 Task: Find connections with filter location Jouy-le-Moutier with filter topic #Saaswith filter profile language English with filter current company Landor & Fitch with filter school Fresher jobs in Tamil Nadu with filter industry Credit Intermediation with filter service category Life Coaching with filter keywords title Director of Storytelling
Action: Mouse moved to (530, 86)
Screenshot: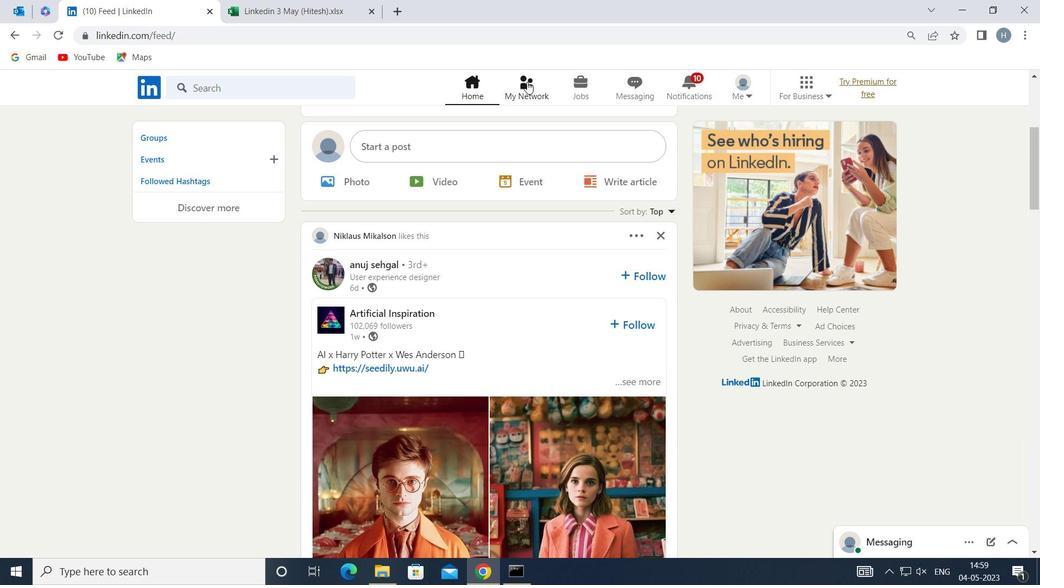 
Action: Mouse pressed left at (530, 86)
Screenshot: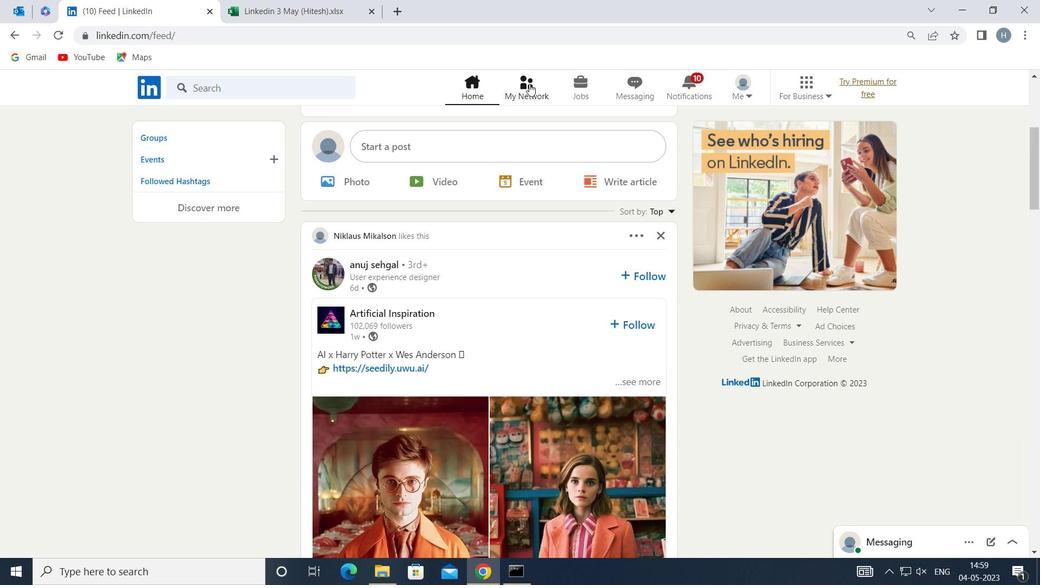 
Action: Mouse moved to (292, 164)
Screenshot: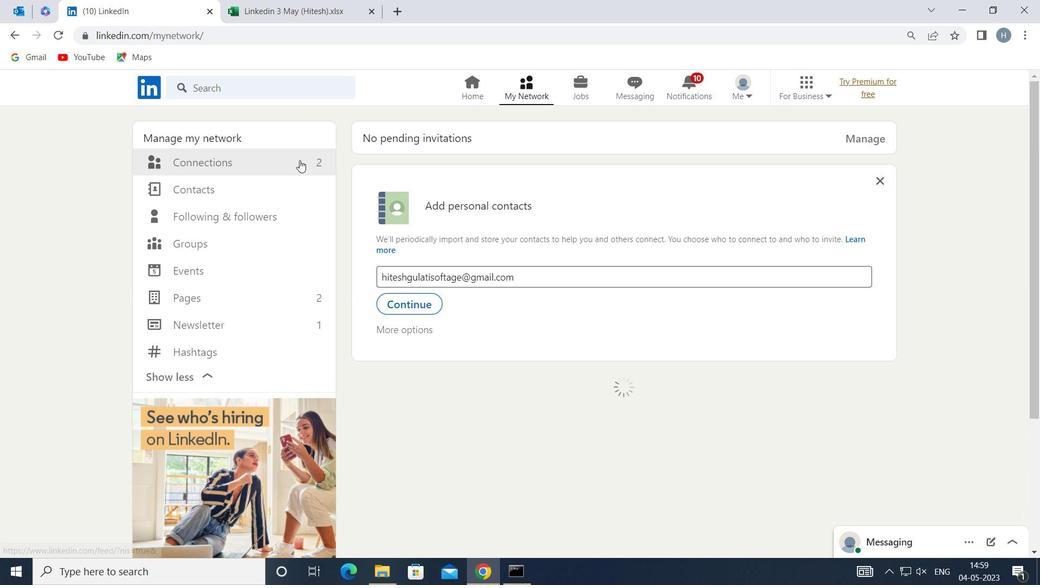
Action: Mouse pressed left at (292, 164)
Screenshot: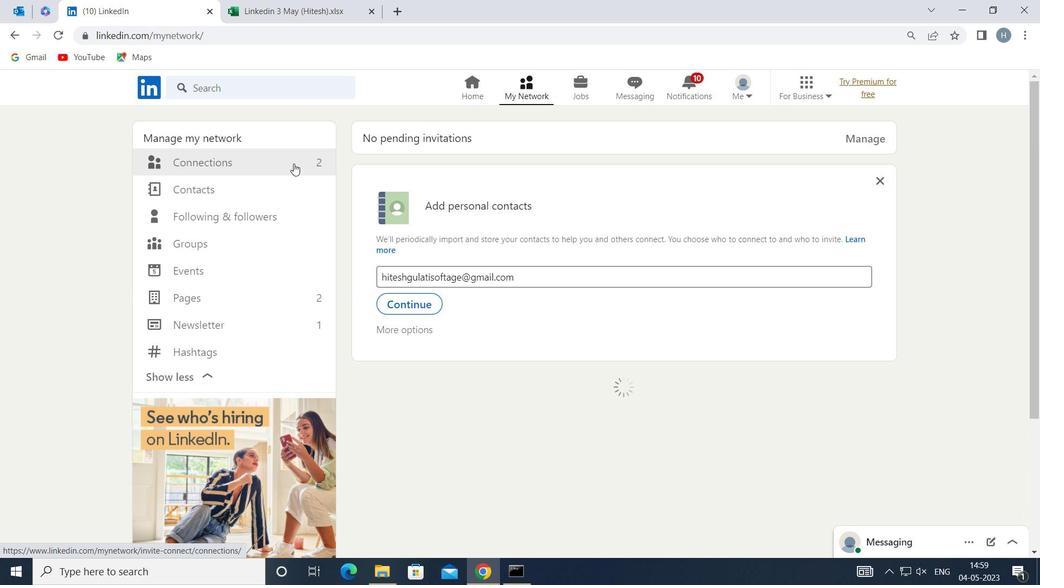 
Action: Mouse moved to (613, 158)
Screenshot: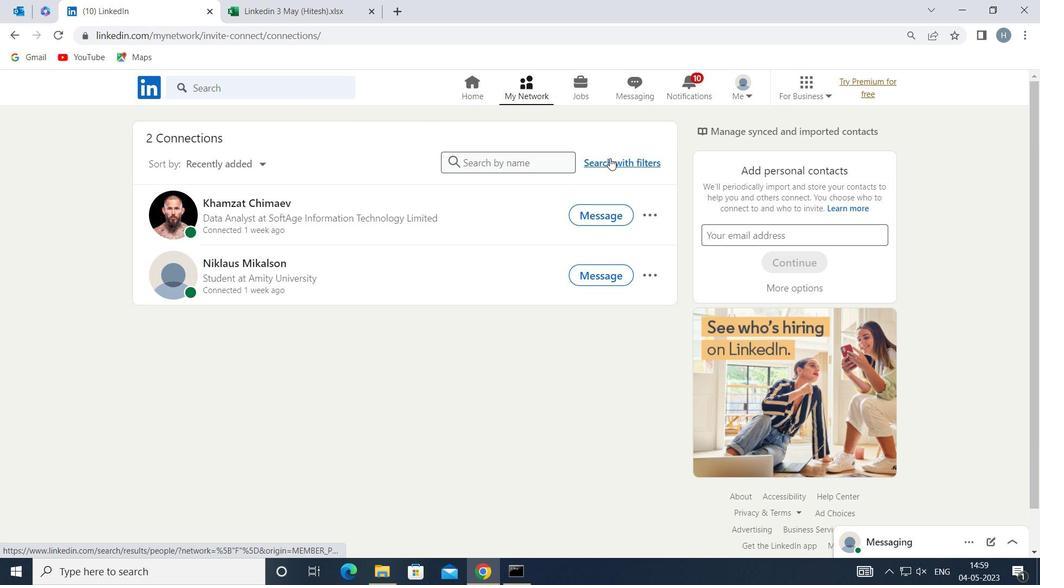 
Action: Mouse pressed left at (613, 158)
Screenshot: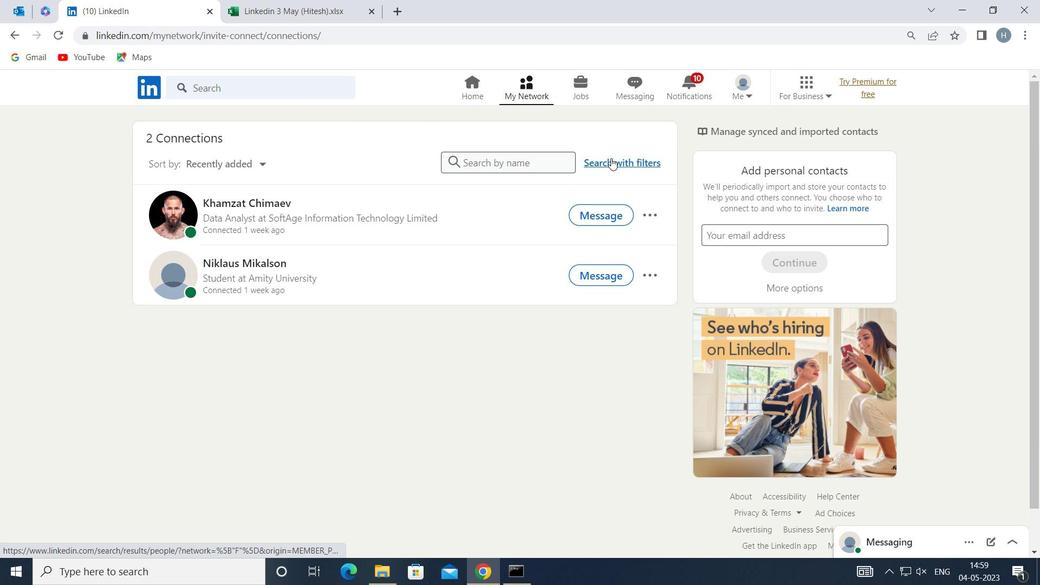
Action: Mouse moved to (556, 126)
Screenshot: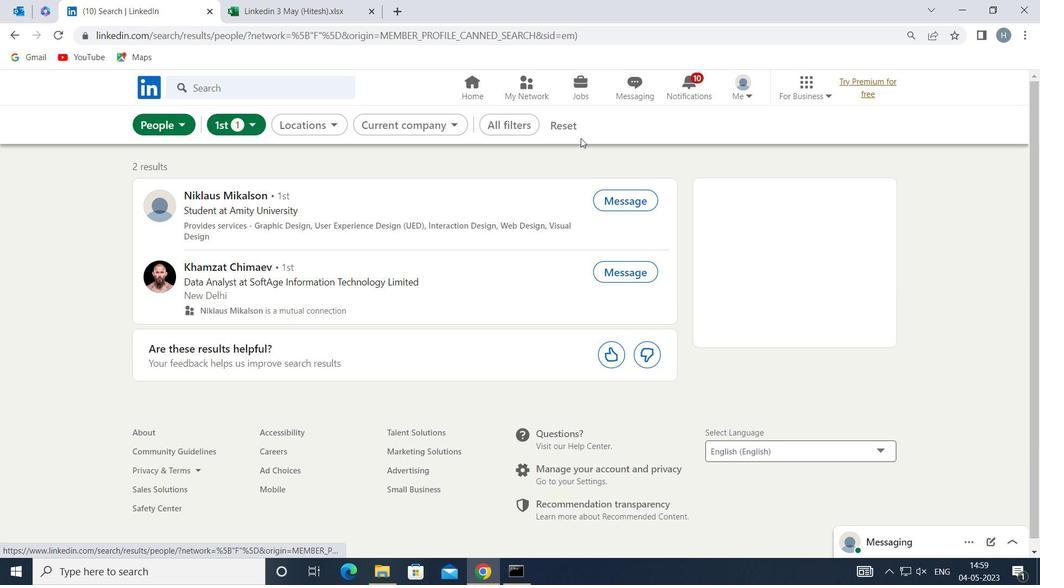 
Action: Mouse pressed left at (556, 126)
Screenshot: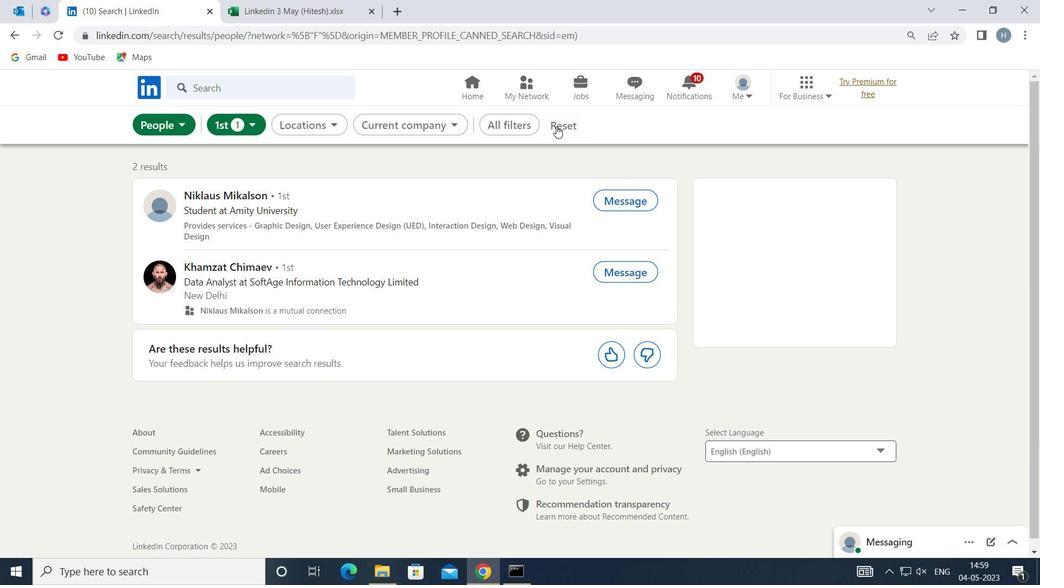 
Action: Mouse moved to (543, 125)
Screenshot: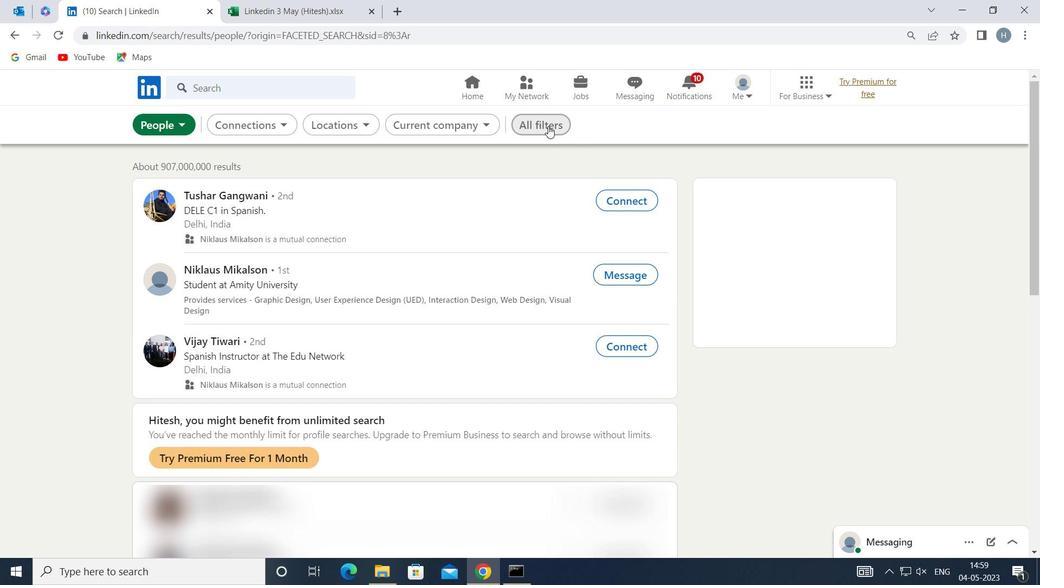 
Action: Mouse pressed left at (543, 125)
Screenshot: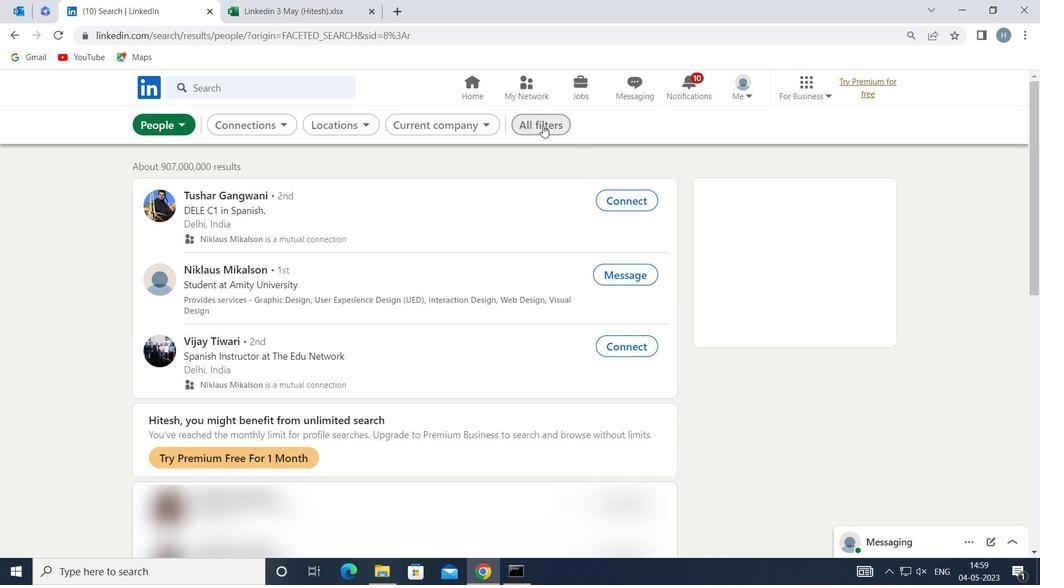 
Action: Mouse moved to (788, 354)
Screenshot: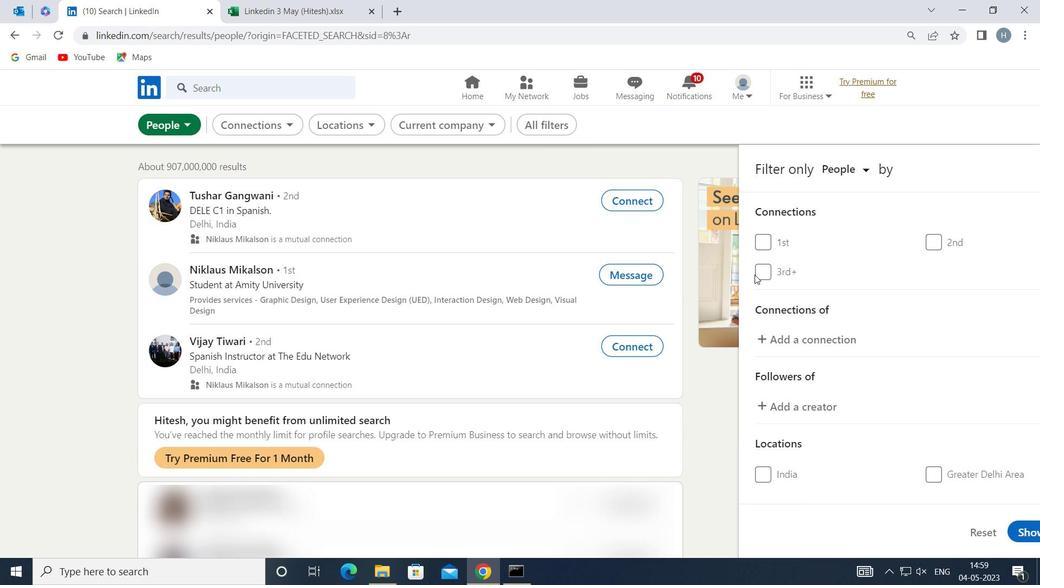 
Action: Mouse scrolled (788, 354) with delta (0, 0)
Screenshot: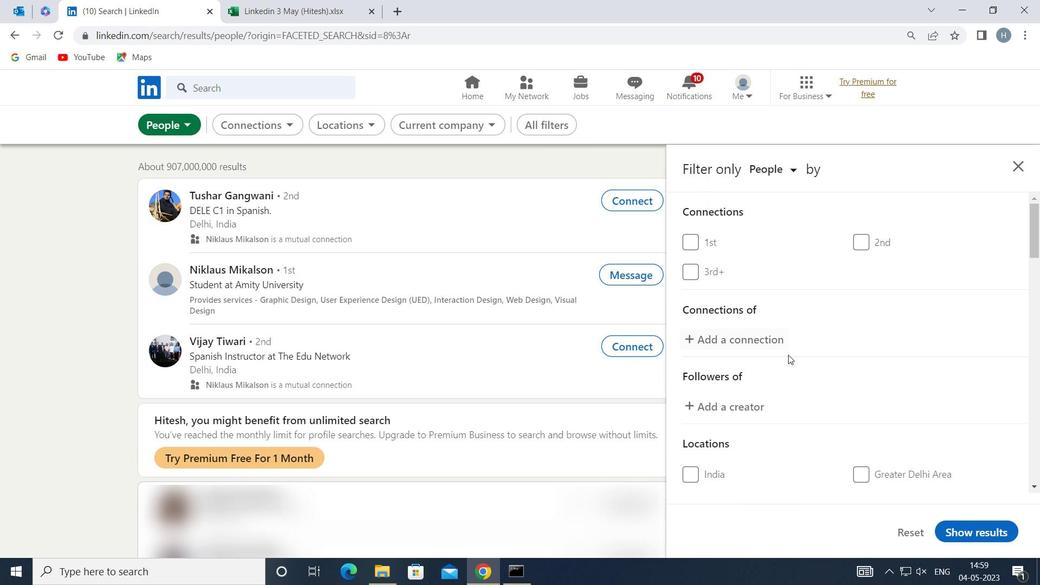 
Action: Mouse scrolled (788, 354) with delta (0, 0)
Screenshot: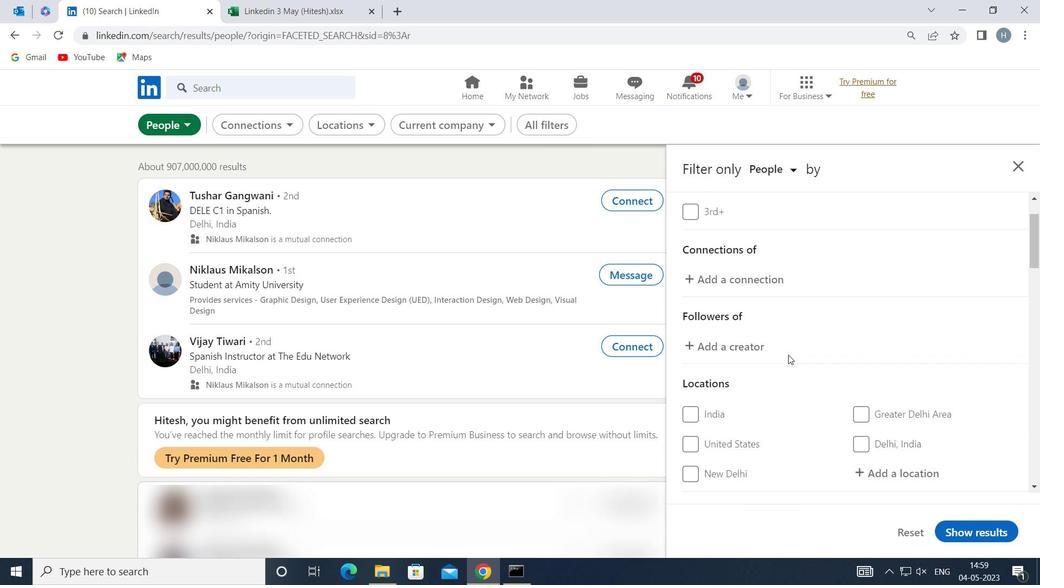 
Action: Mouse moved to (886, 396)
Screenshot: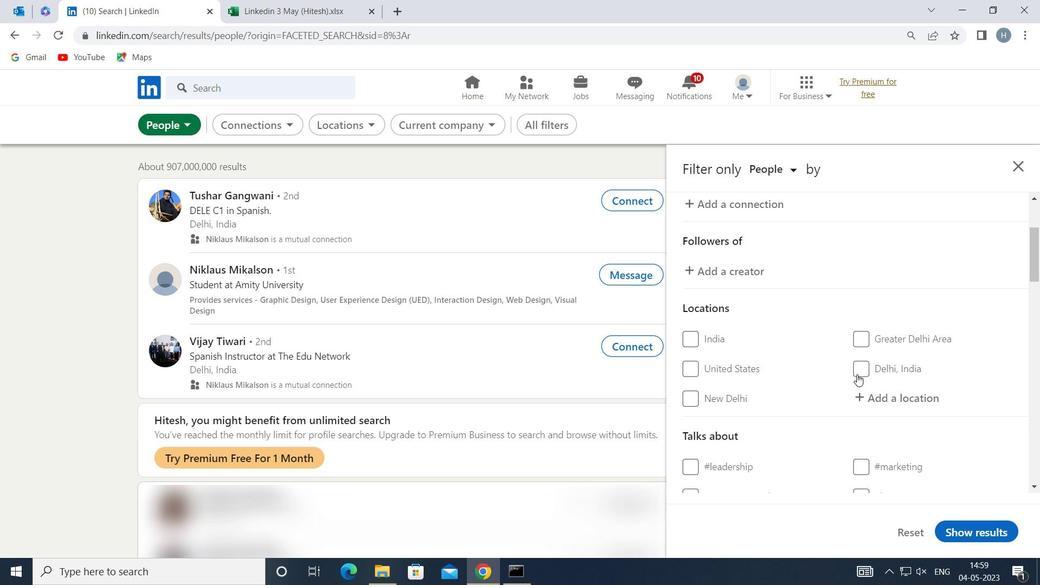 
Action: Mouse pressed left at (886, 396)
Screenshot: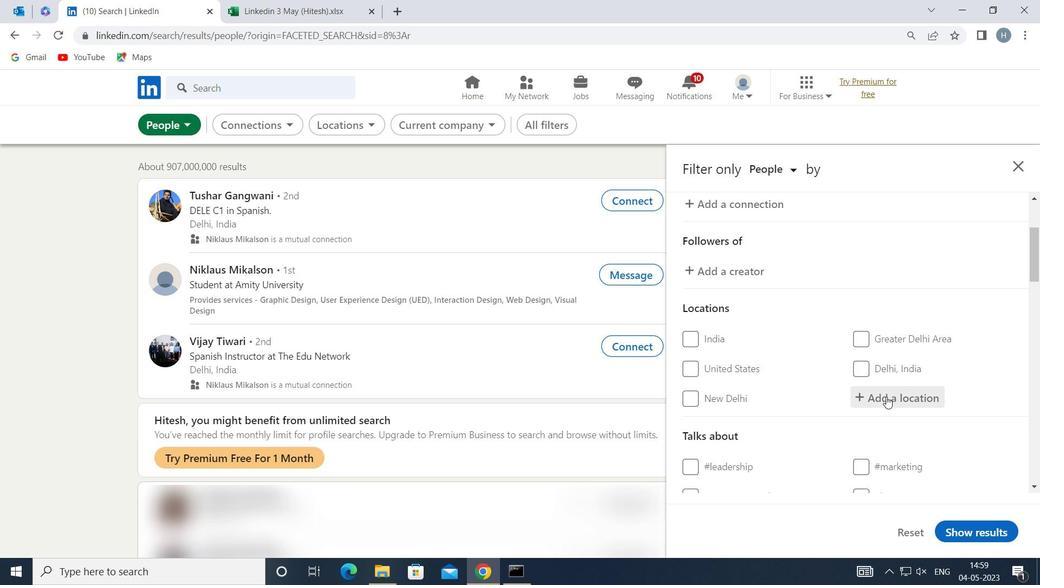 
Action: Key pressed <Key.shift>K<Key.backspace>JOUY<Key.space>LE
Screenshot: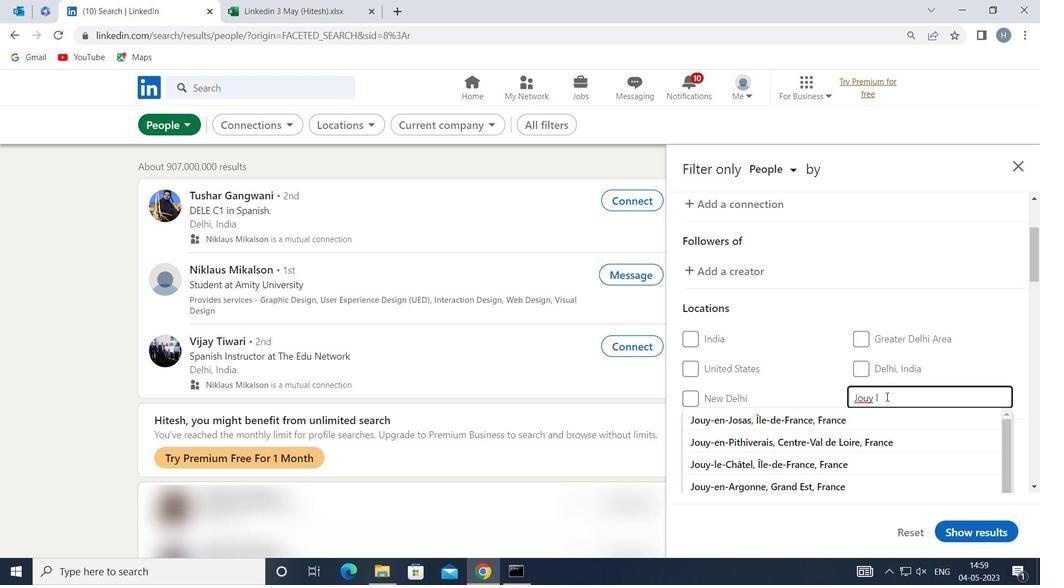 
Action: Mouse moved to (827, 436)
Screenshot: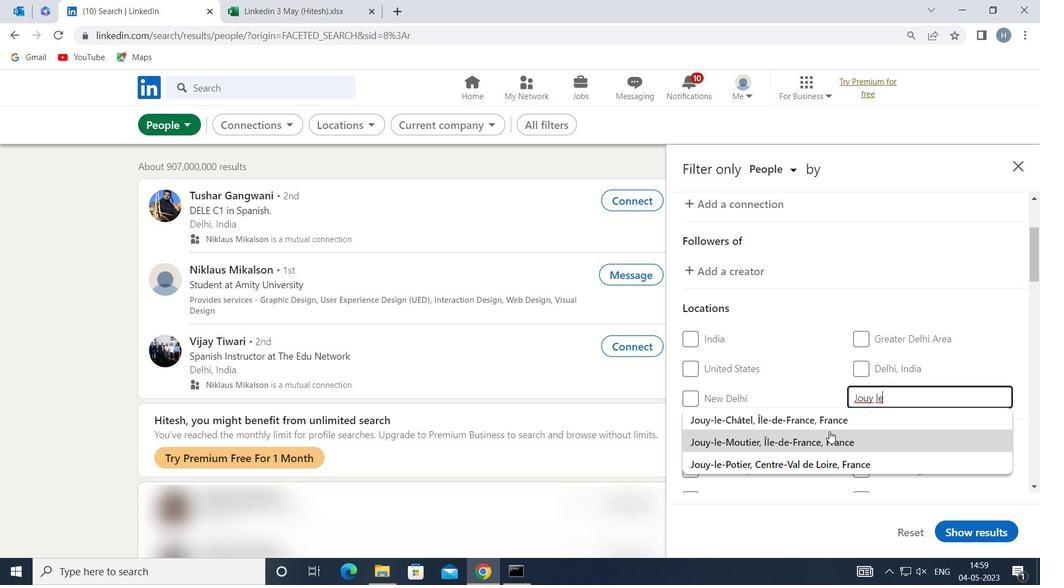 
Action: Mouse pressed left at (827, 436)
Screenshot: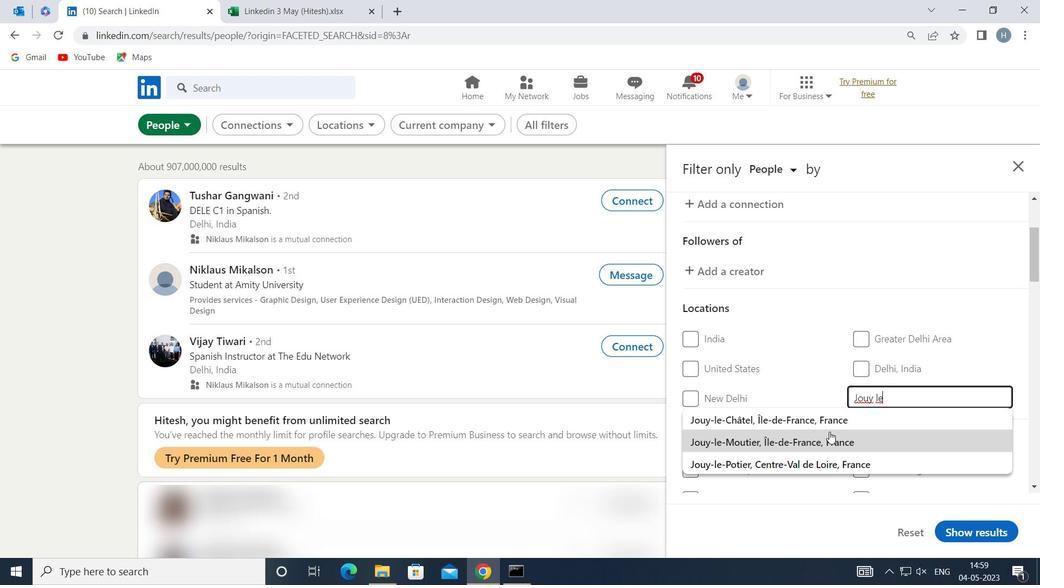
Action: Mouse moved to (824, 403)
Screenshot: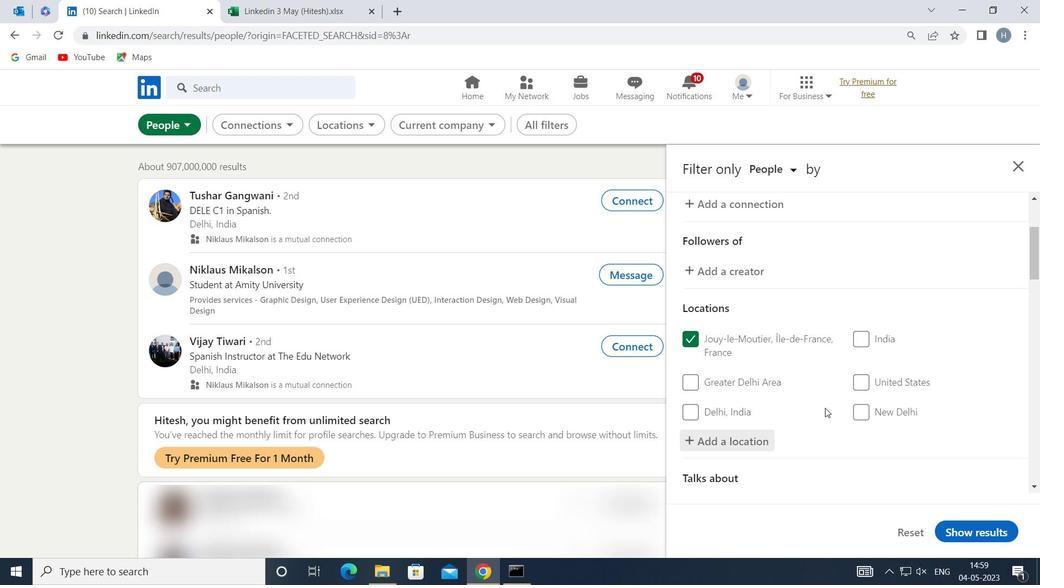 
Action: Mouse scrolled (824, 402) with delta (0, 0)
Screenshot: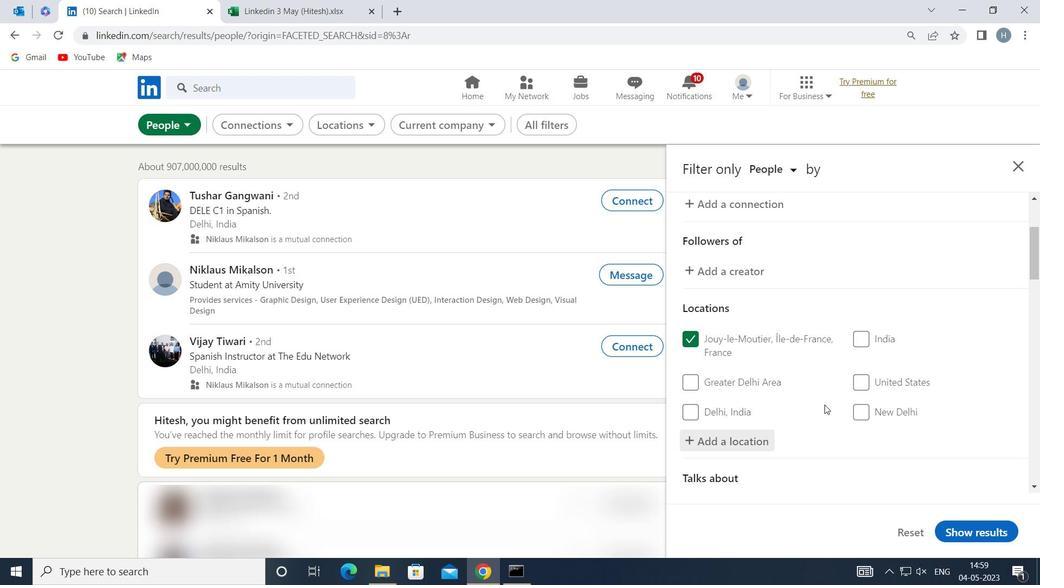 
Action: Mouse moved to (824, 401)
Screenshot: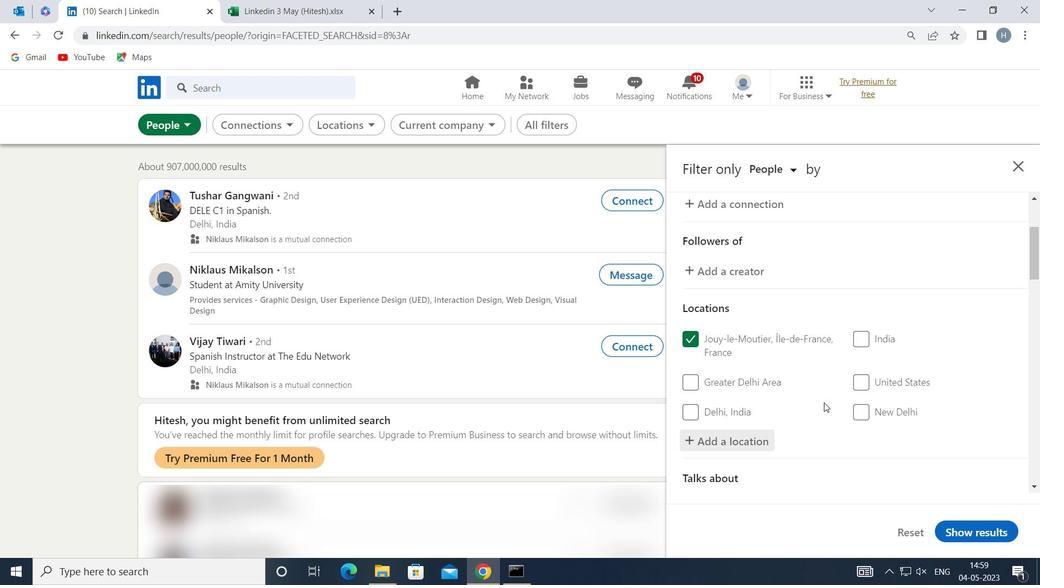 
Action: Mouse scrolled (824, 401) with delta (0, 0)
Screenshot: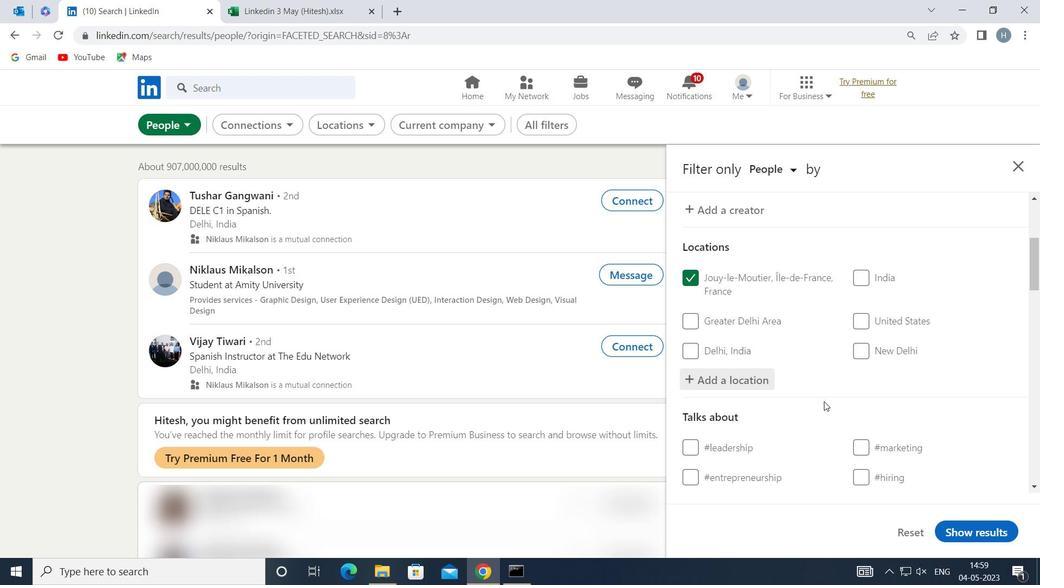 
Action: Mouse moved to (910, 428)
Screenshot: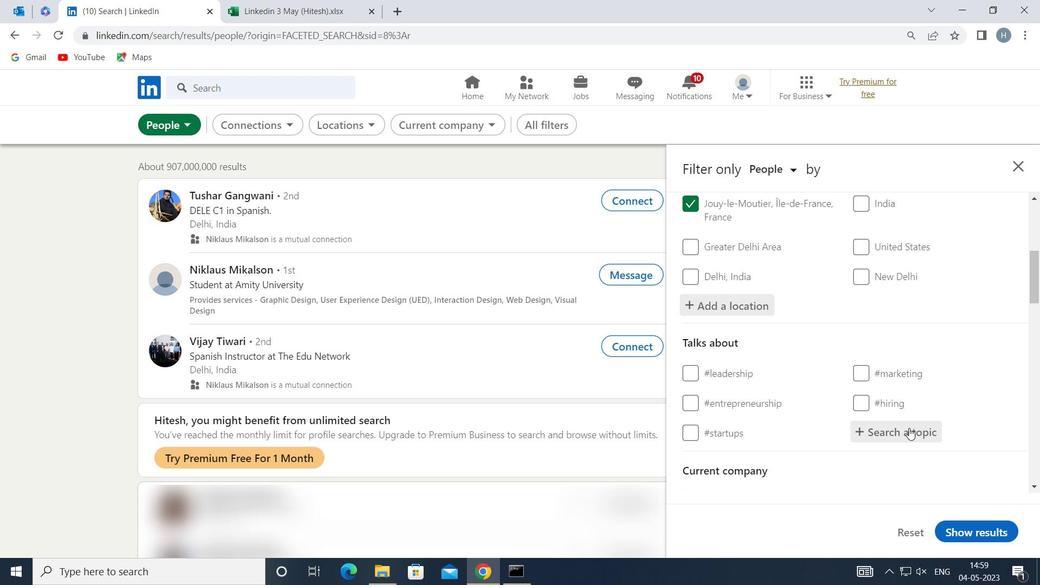 
Action: Mouse pressed left at (910, 428)
Screenshot: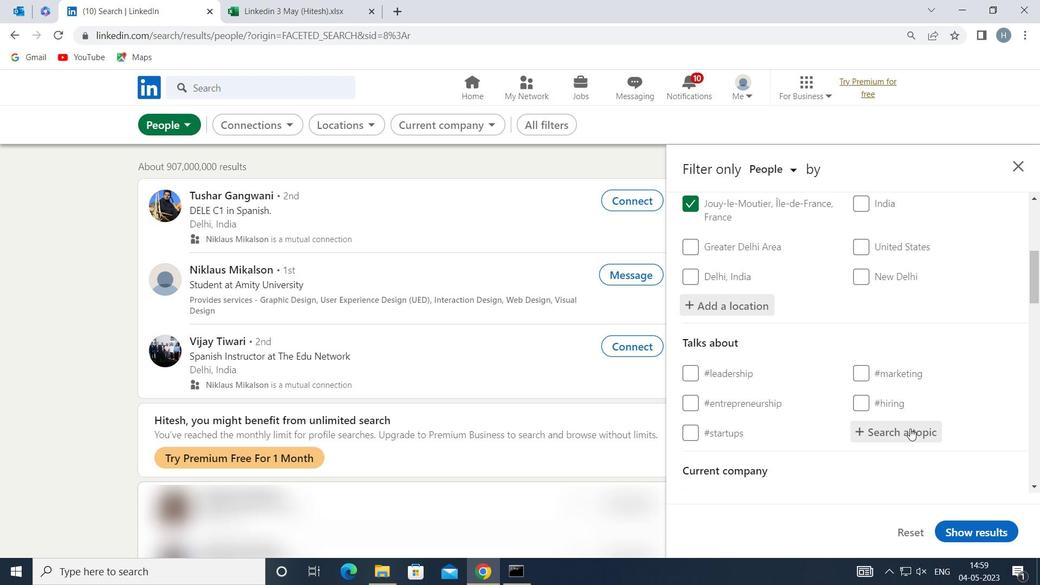 
Action: Key pressed <Key.shift>SAAS
Screenshot: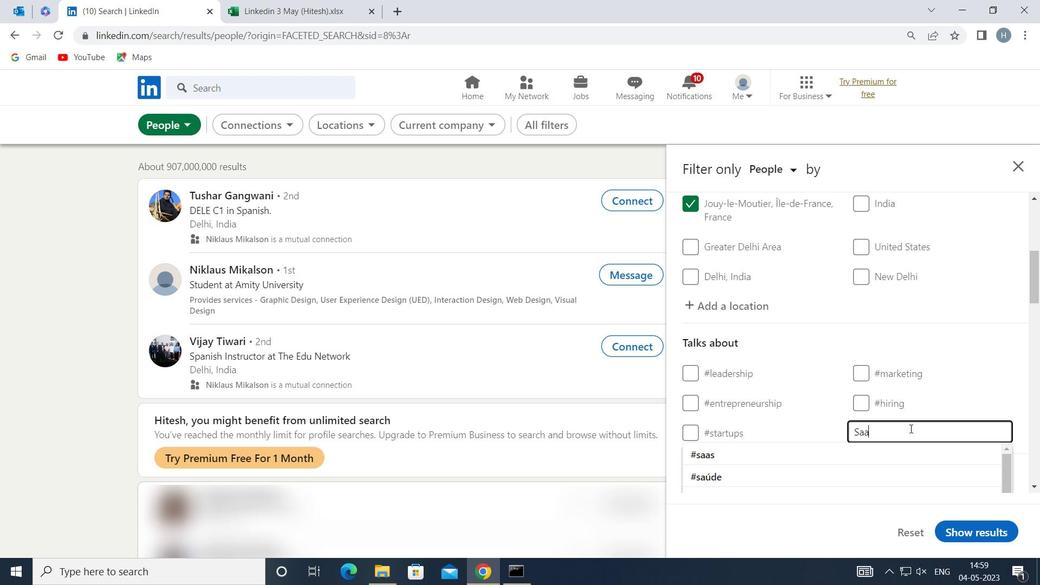 
Action: Mouse moved to (849, 449)
Screenshot: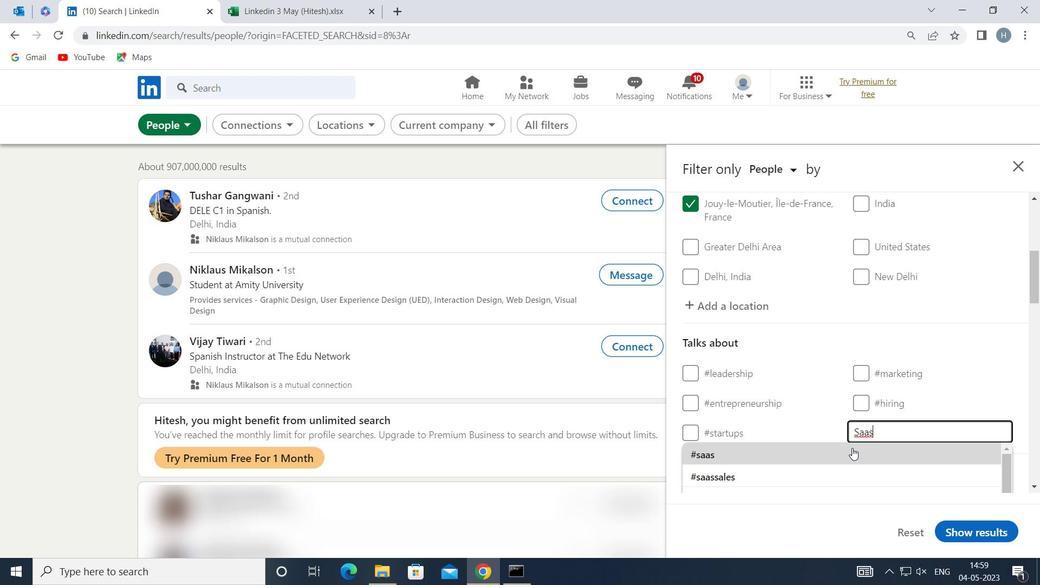 
Action: Mouse pressed left at (849, 449)
Screenshot: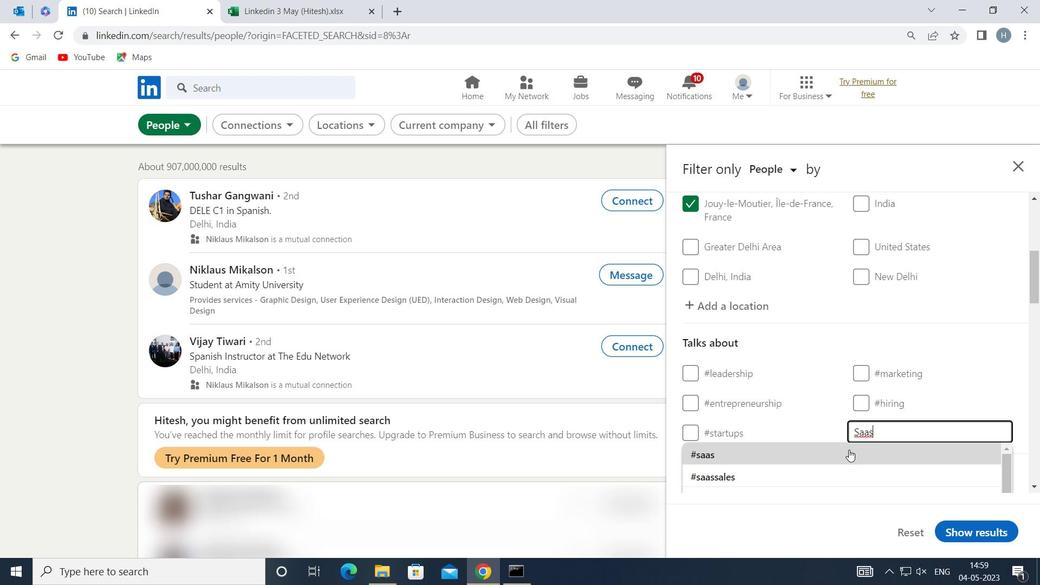 
Action: Mouse moved to (838, 414)
Screenshot: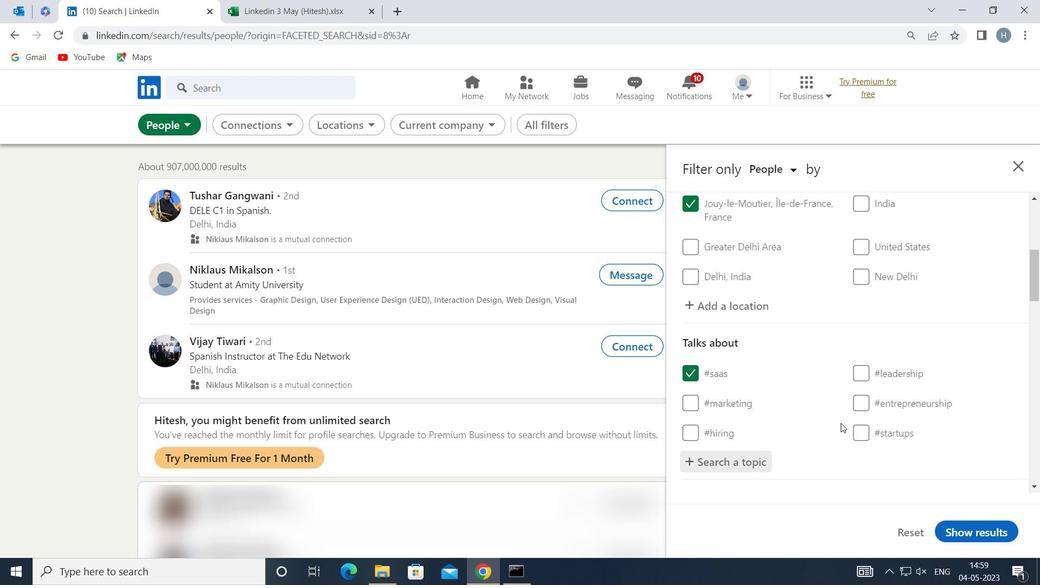 
Action: Mouse scrolled (838, 414) with delta (0, 0)
Screenshot: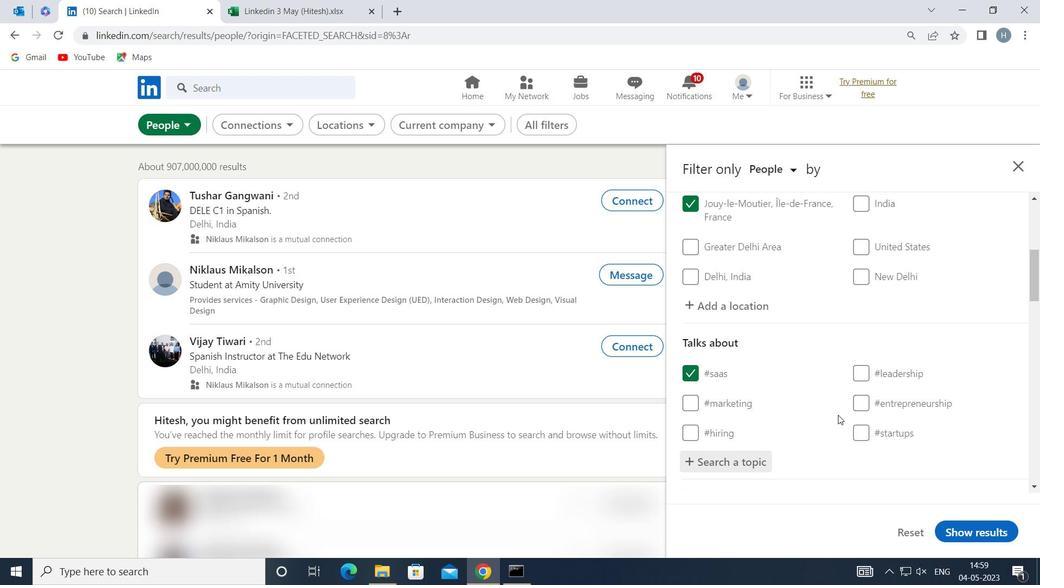 
Action: Mouse scrolled (838, 414) with delta (0, 0)
Screenshot: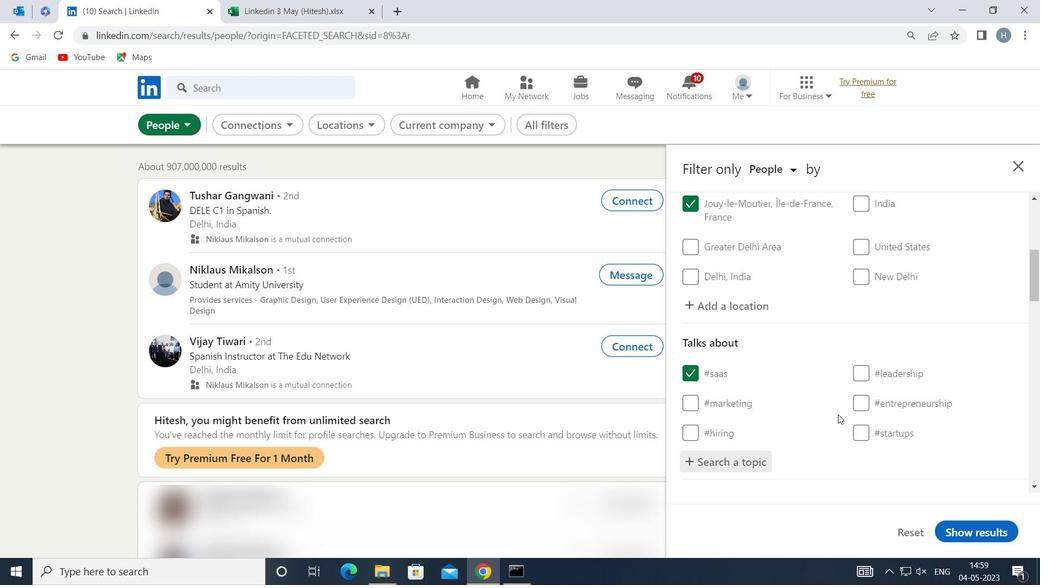 
Action: Mouse moved to (836, 410)
Screenshot: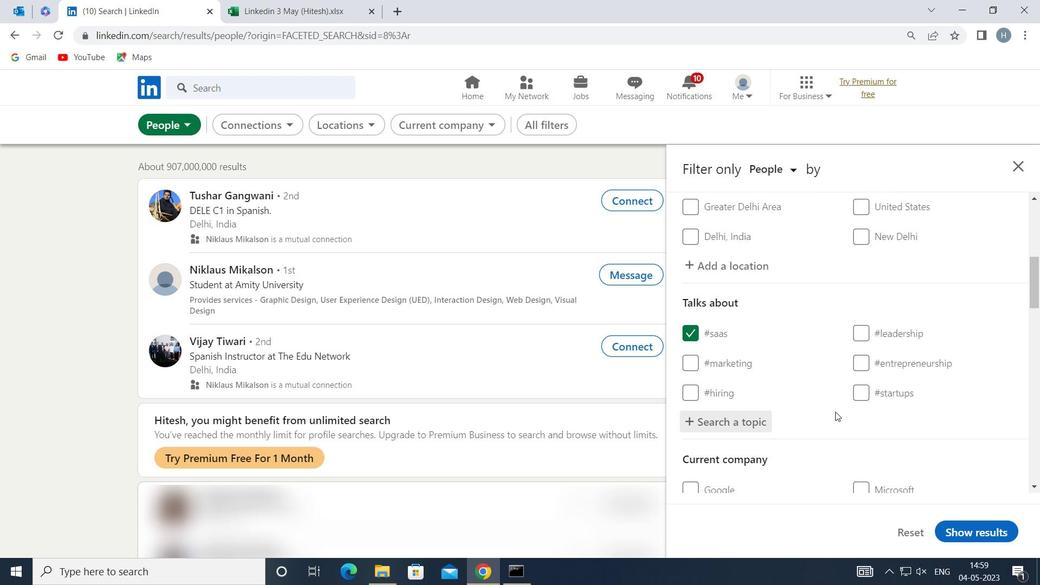 
Action: Mouse scrolled (836, 410) with delta (0, 0)
Screenshot: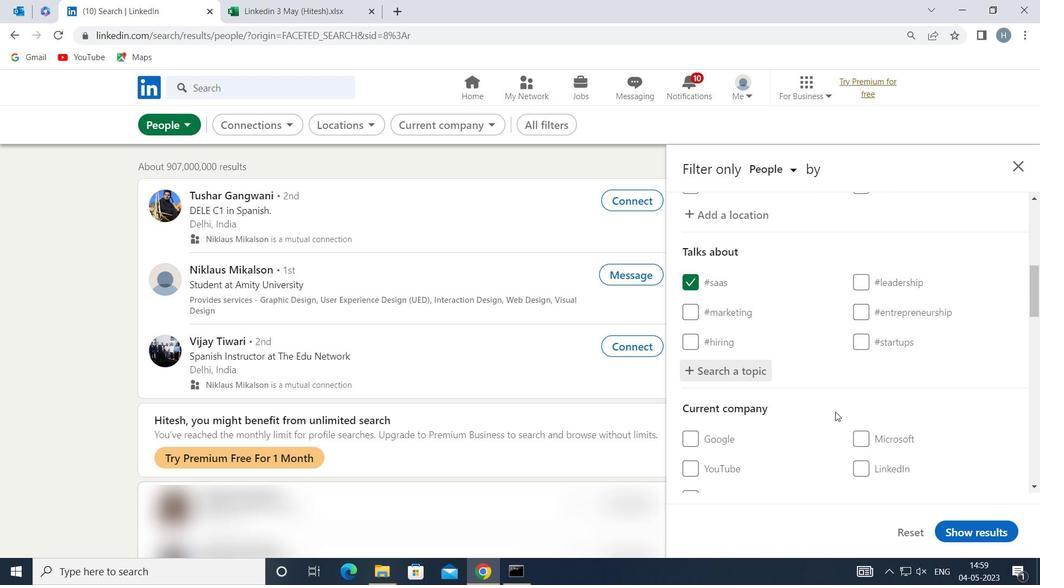
Action: Mouse scrolled (836, 410) with delta (0, 0)
Screenshot: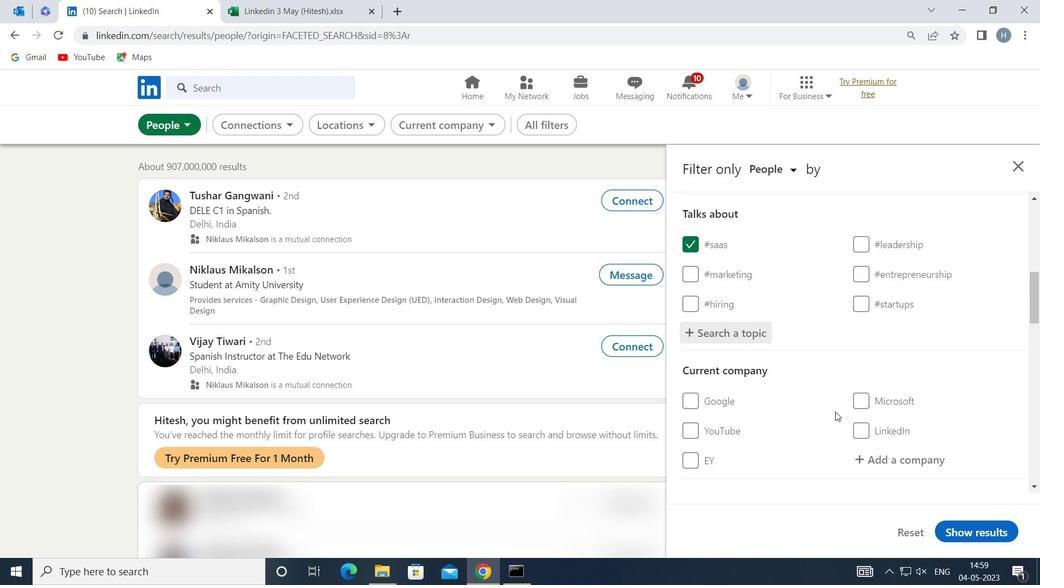 
Action: Mouse moved to (835, 409)
Screenshot: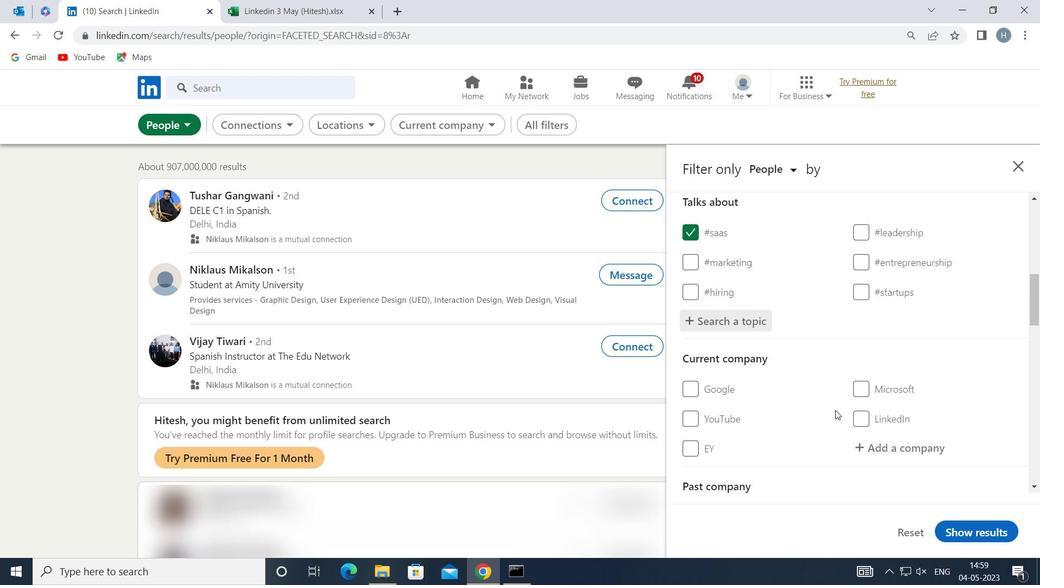 
Action: Mouse scrolled (835, 409) with delta (0, 0)
Screenshot: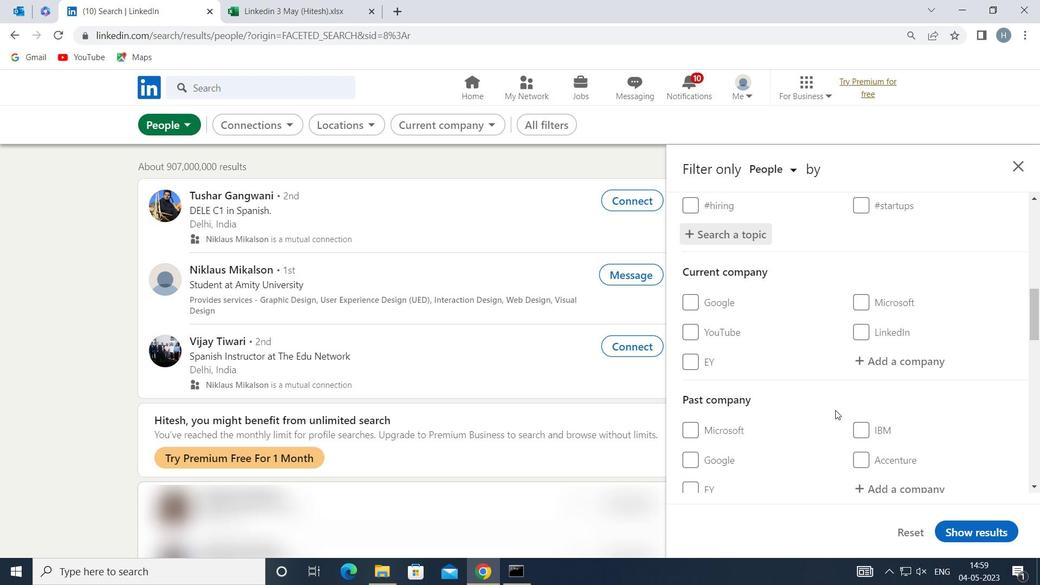 
Action: Mouse scrolled (835, 409) with delta (0, 0)
Screenshot: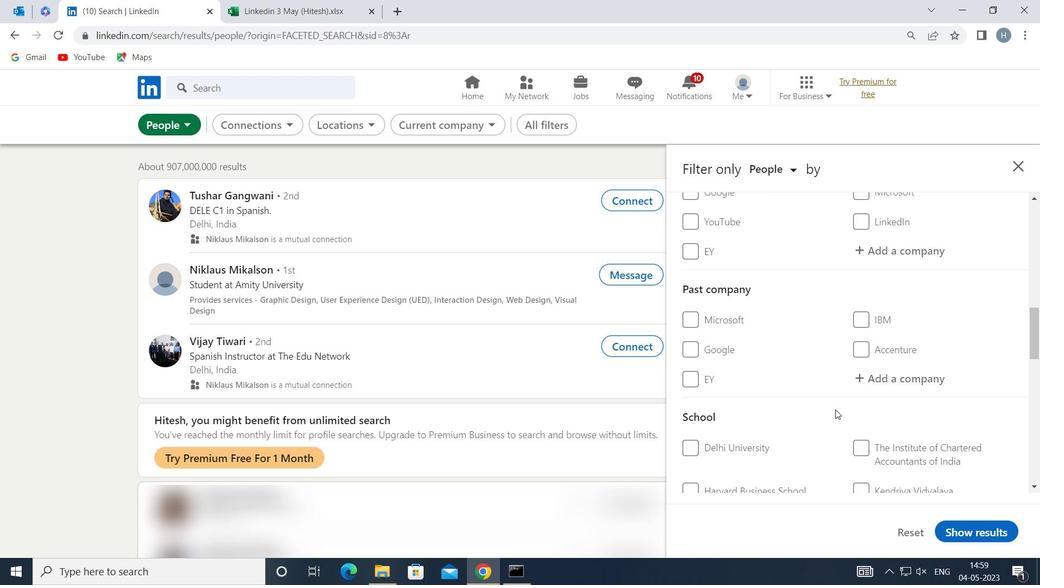 
Action: Mouse scrolled (835, 409) with delta (0, 0)
Screenshot: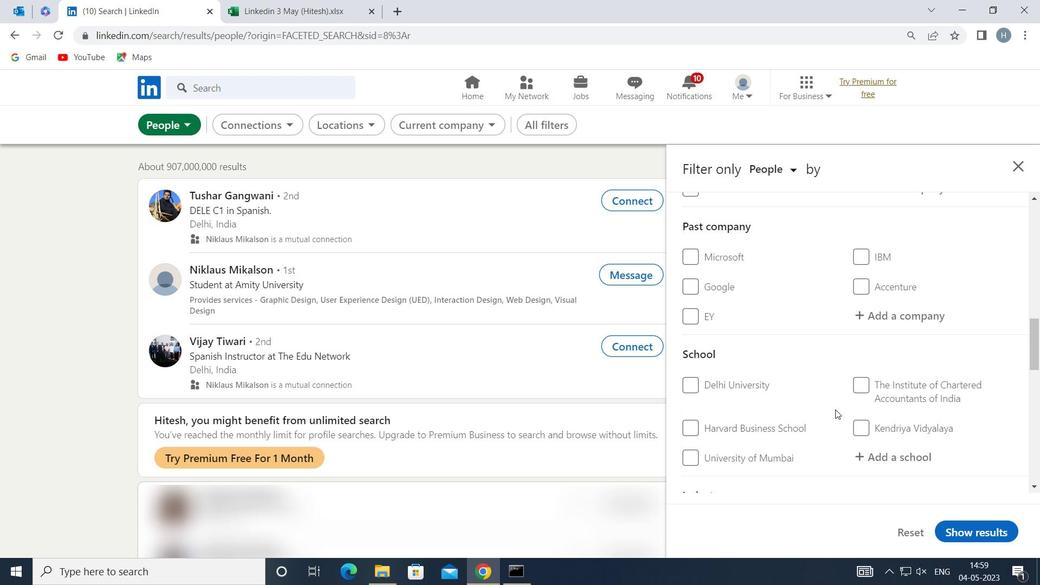 
Action: Mouse scrolled (835, 409) with delta (0, 0)
Screenshot: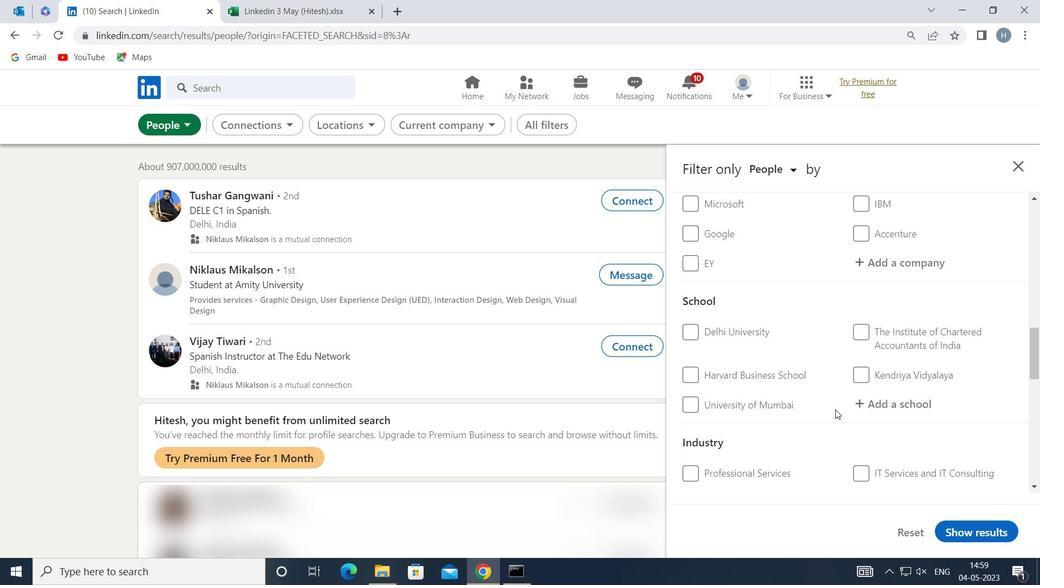 
Action: Mouse moved to (780, 419)
Screenshot: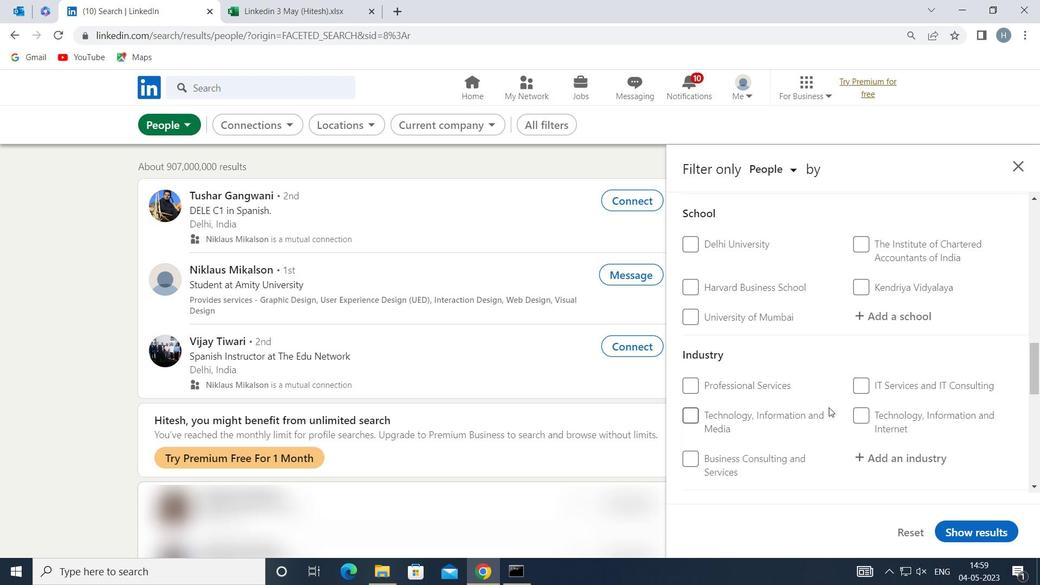 
Action: Mouse scrolled (780, 418) with delta (0, 0)
Screenshot: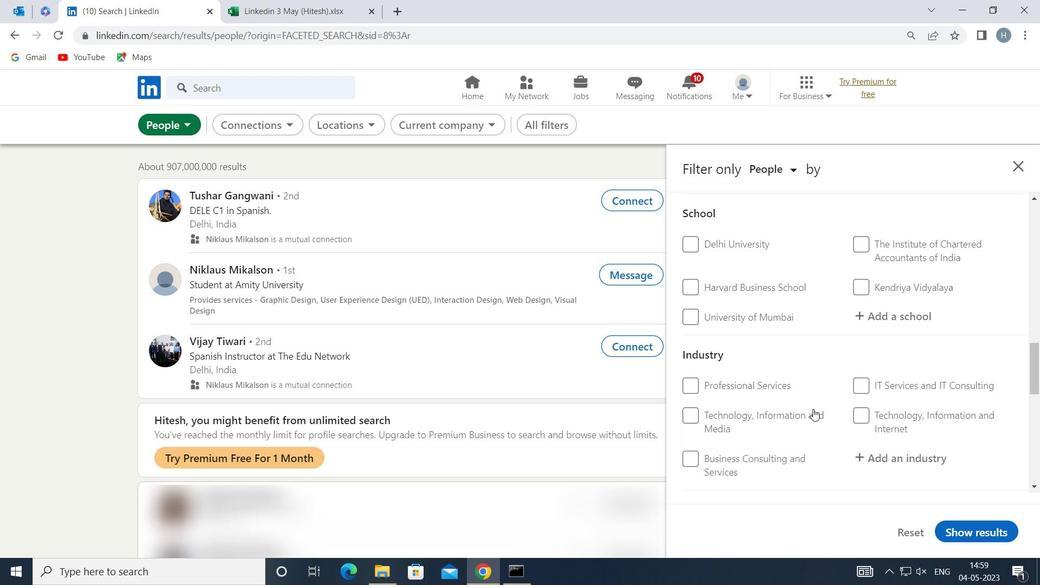 
Action: Mouse moved to (717, 479)
Screenshot: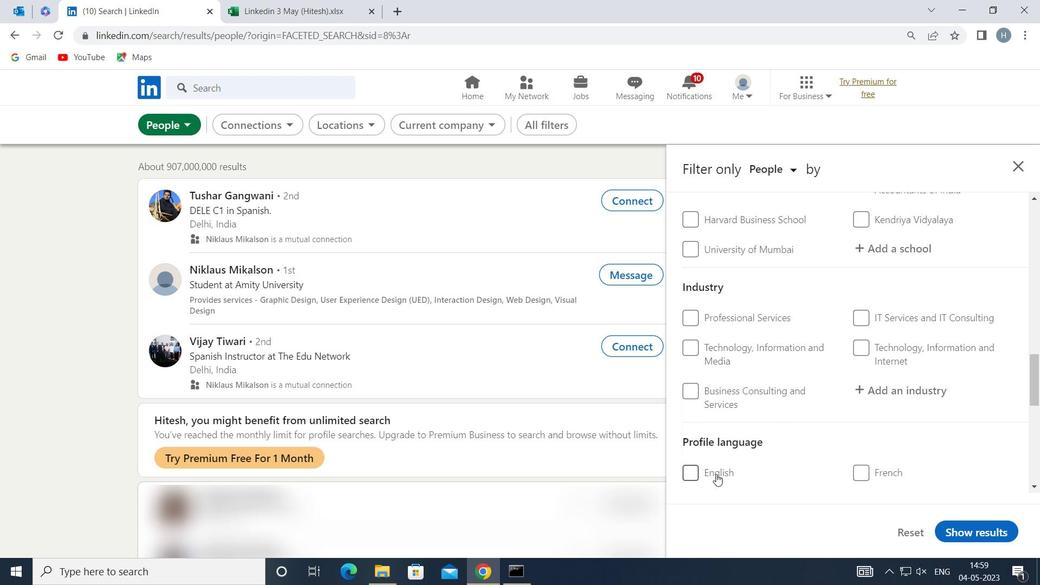 
Action: Mouse pressed left at (717, 479)
Screenshot: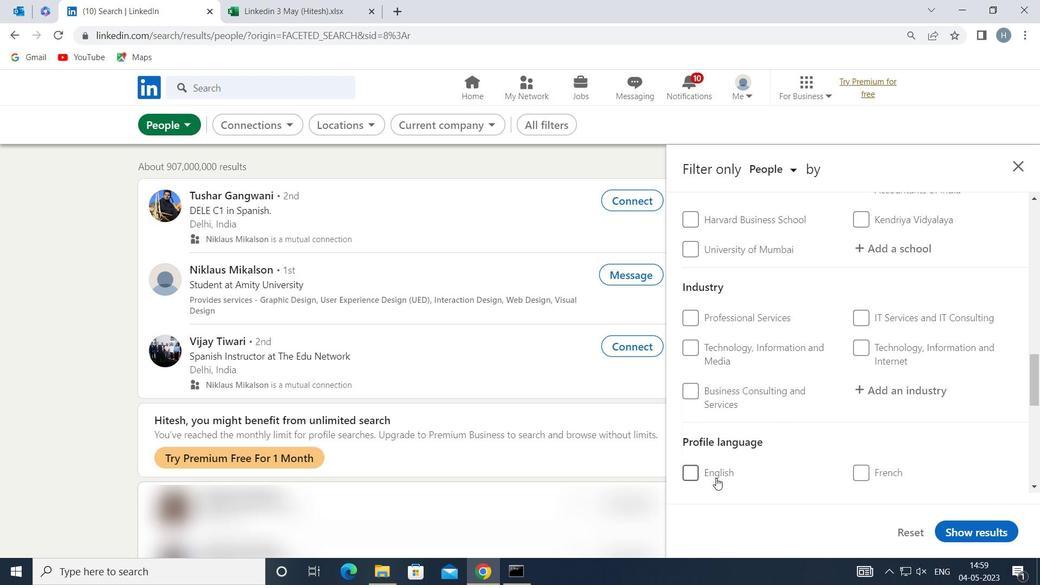 
Action: Mouse moved to (691, 472)
Screenshot: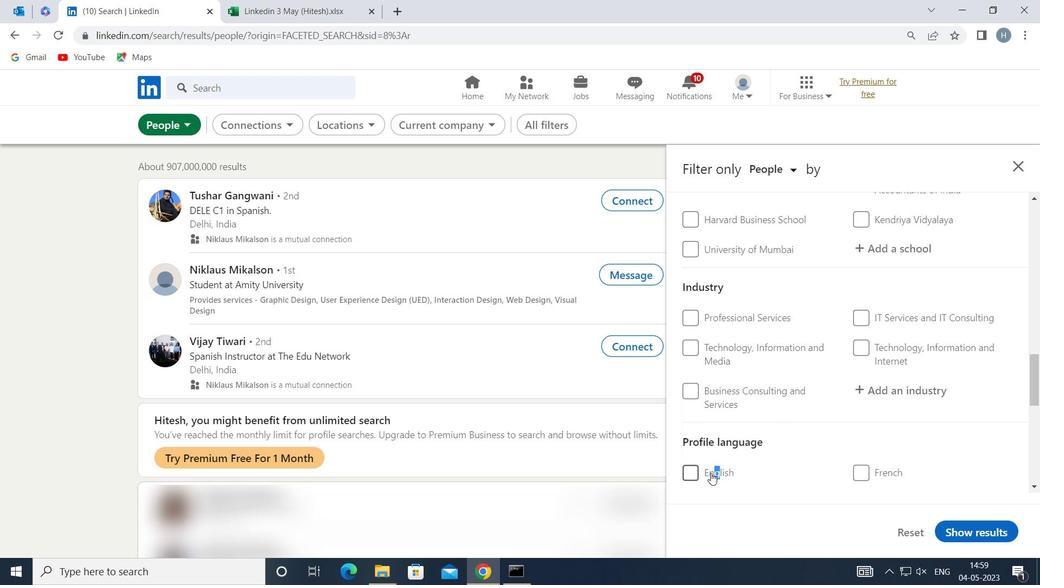 
Action: Mouse pressed left at (691, 472)
Screenshot: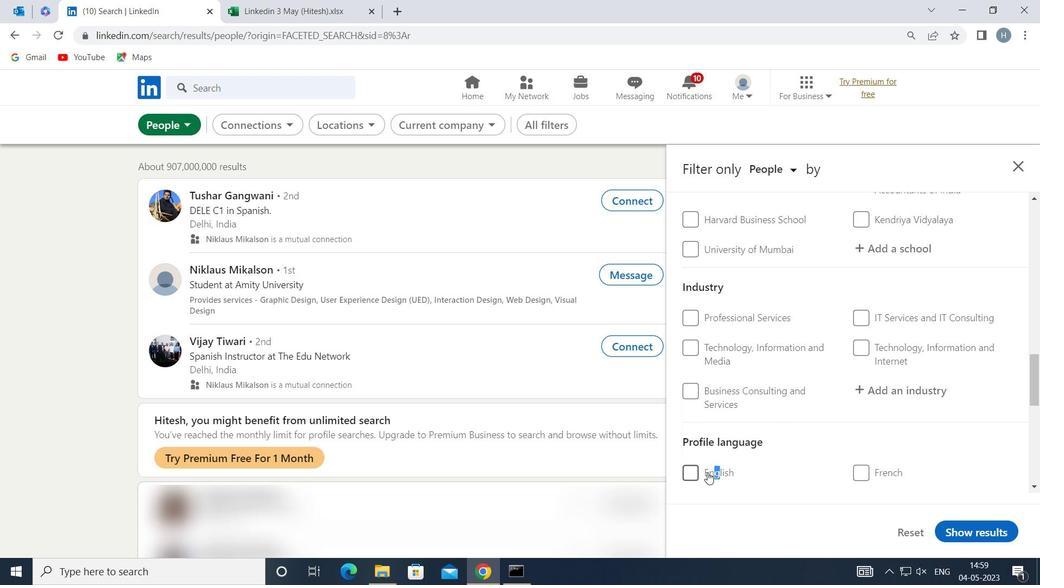 
Action: Mouse moved to (826, 457)
Screenshot: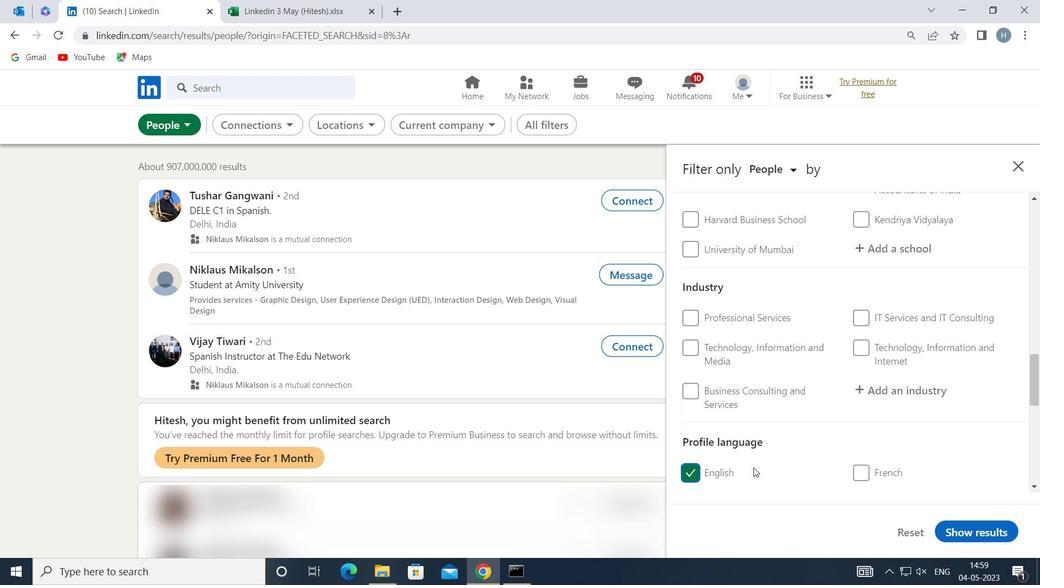 
Action: Mouse scrolled (826, 457) with delta (0, 0)
Screenshot: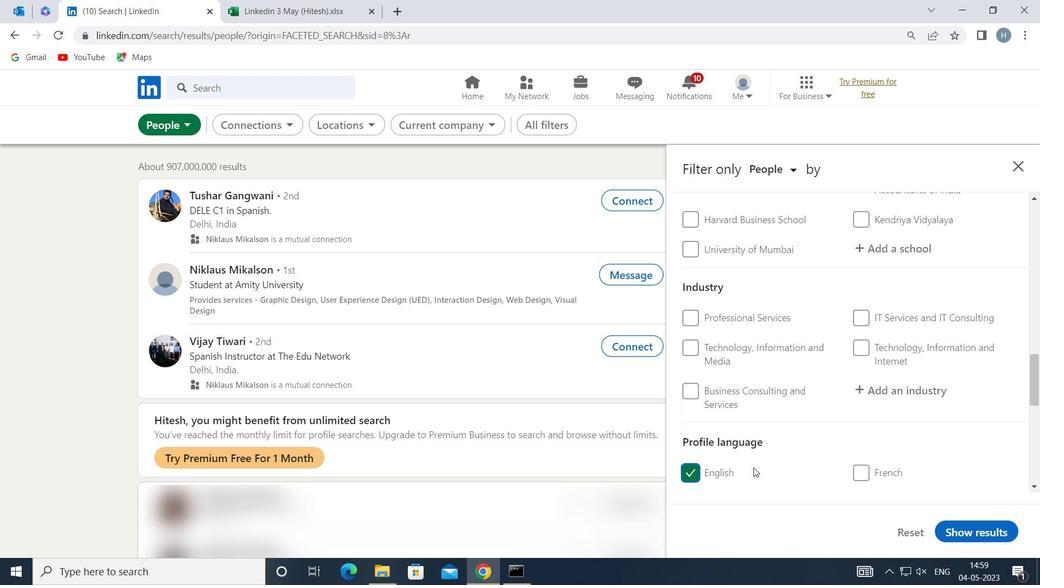 
Action: Mouse moved to (827, 453)
Screenshot: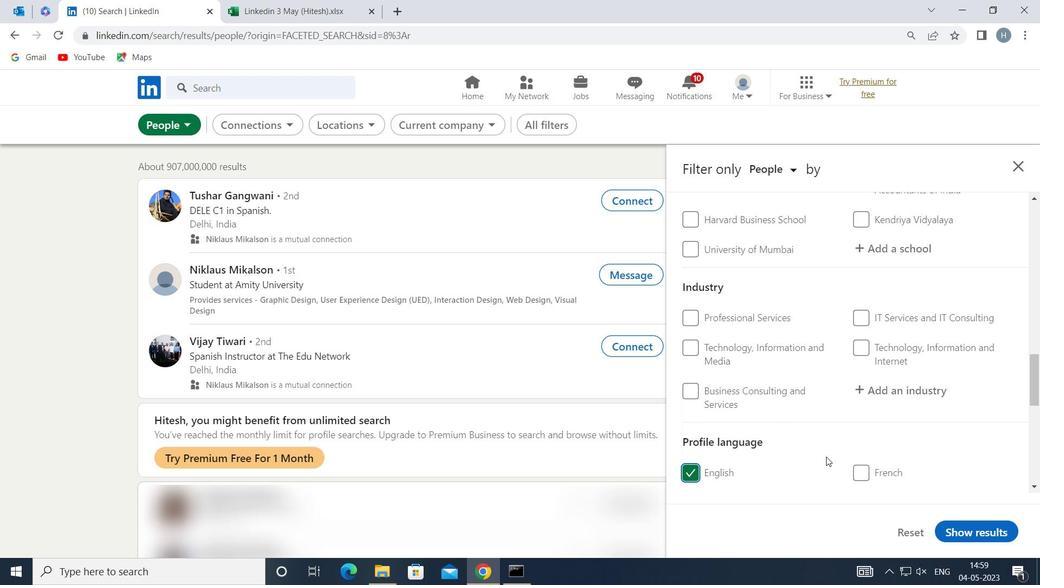 
Action: Mouse scrolled (827, 453) with delta (0, 0)
Screenshot: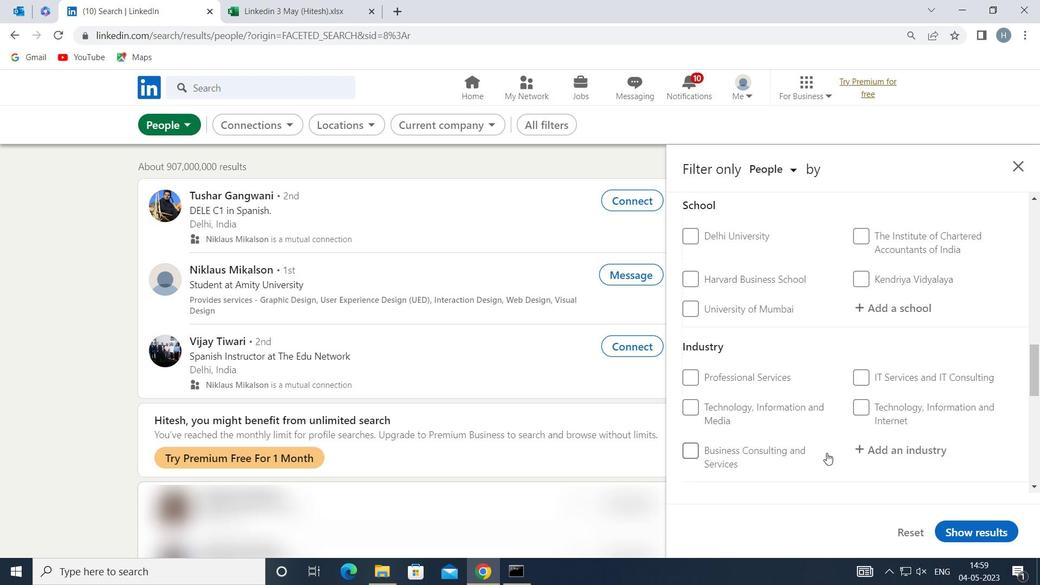 
Action: Mouse scrolled (827, 453) with delta (0, 0)
Screenshot: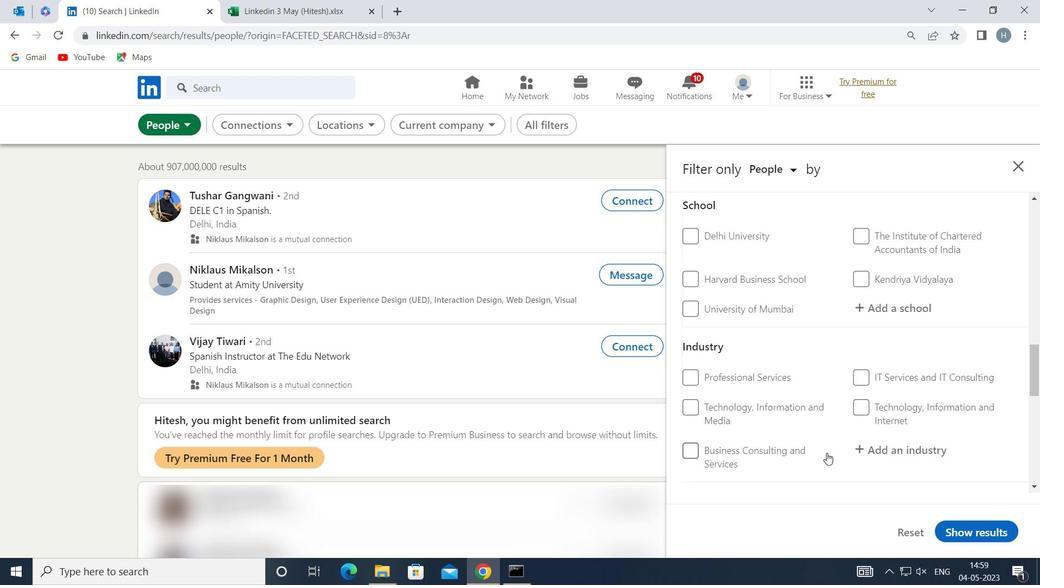 
Action: Mouse scrolled (827, 453) with delta (0, 0)
Screenshot: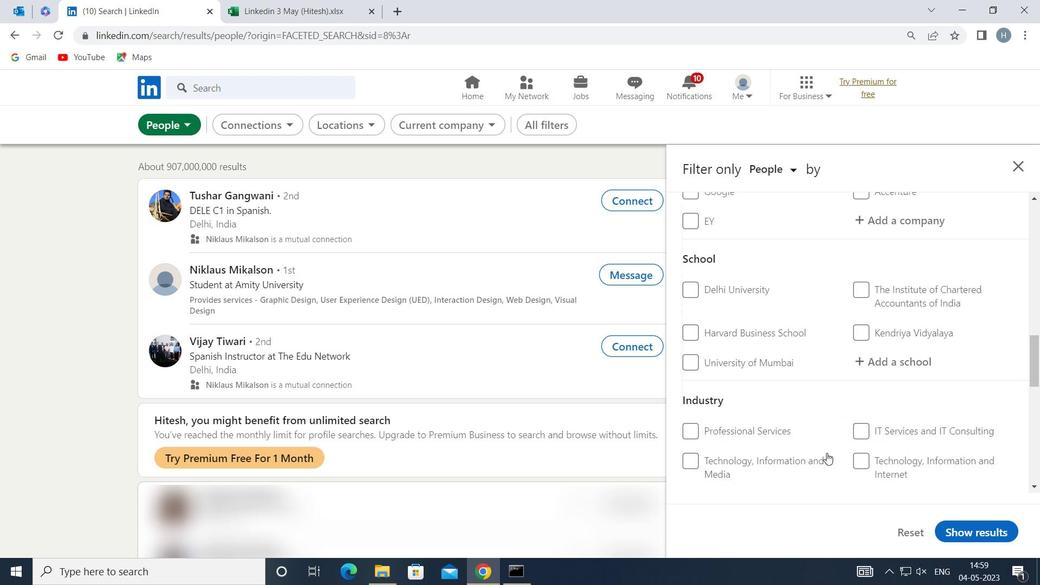 
Action: Mouse scrolled (827, 453) with delta (0, 0)
Screenshot: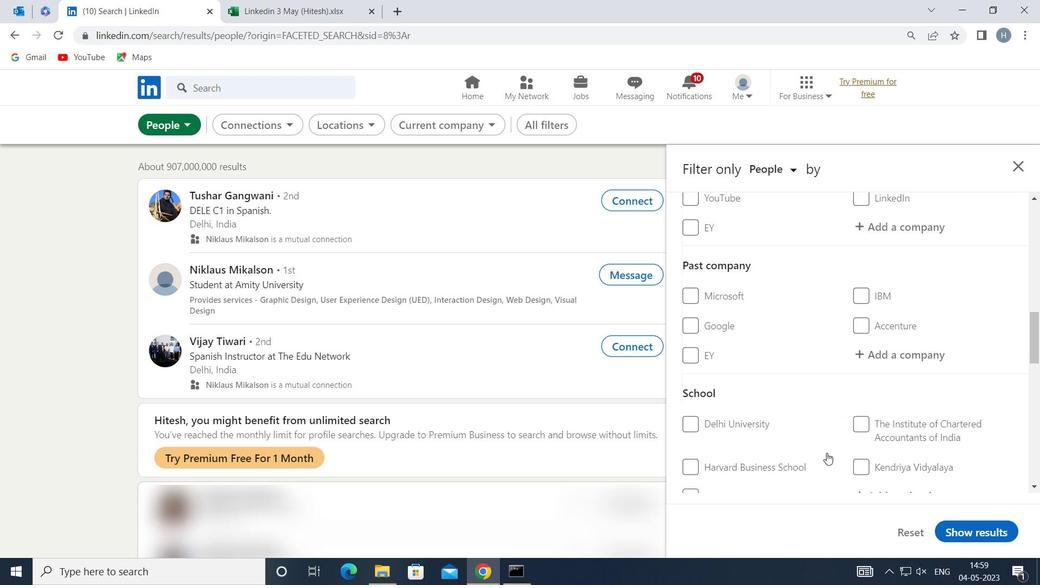 
Action: Mouse scrolled (827, 453) with delta (0, 0)
Screenshot: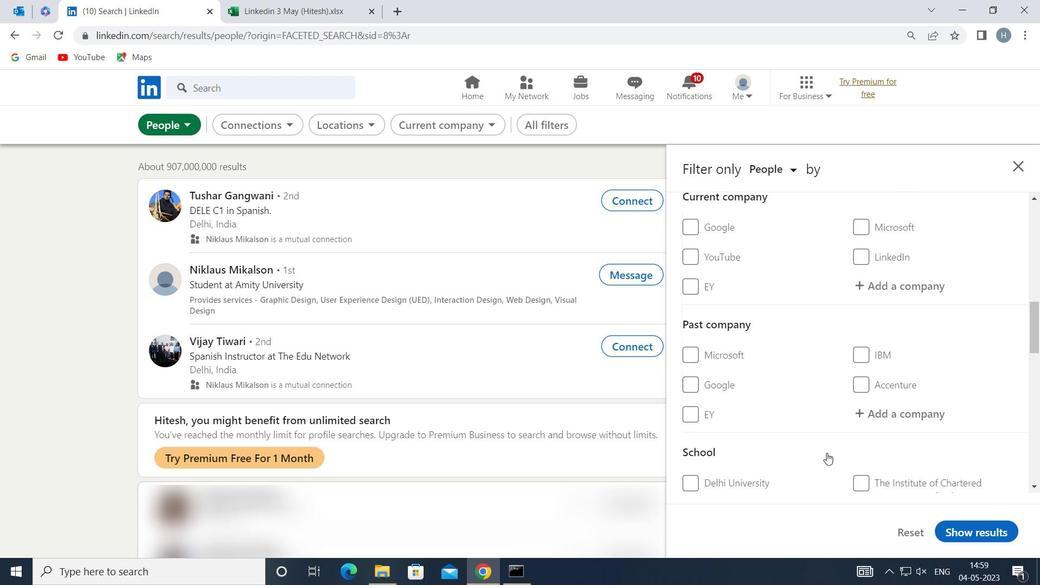 
Action: Mouse moved to (904, 384)
Screenshot: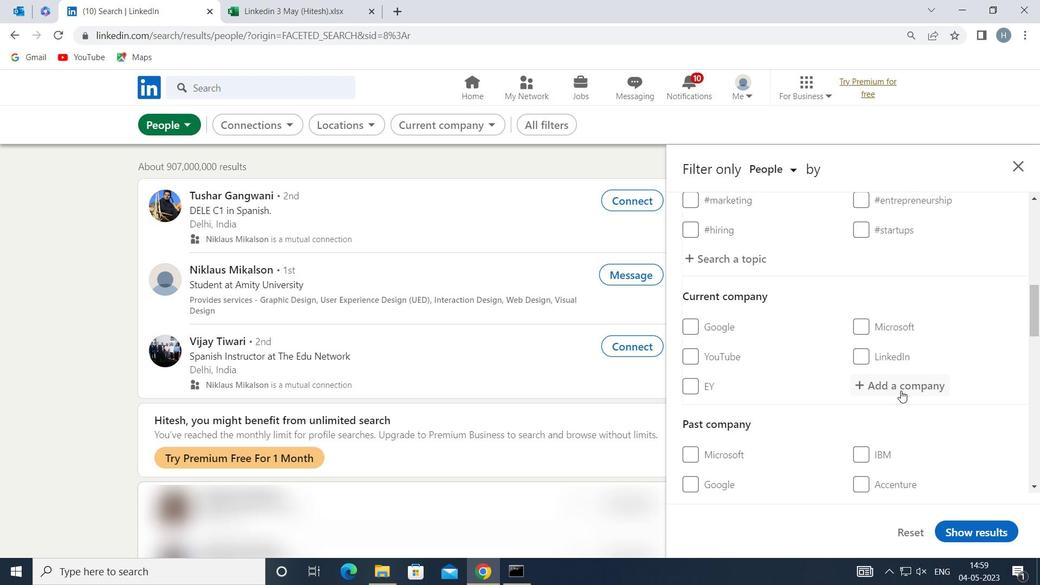 
Action: Mouse pressed left at (904, 384)
Screenshot: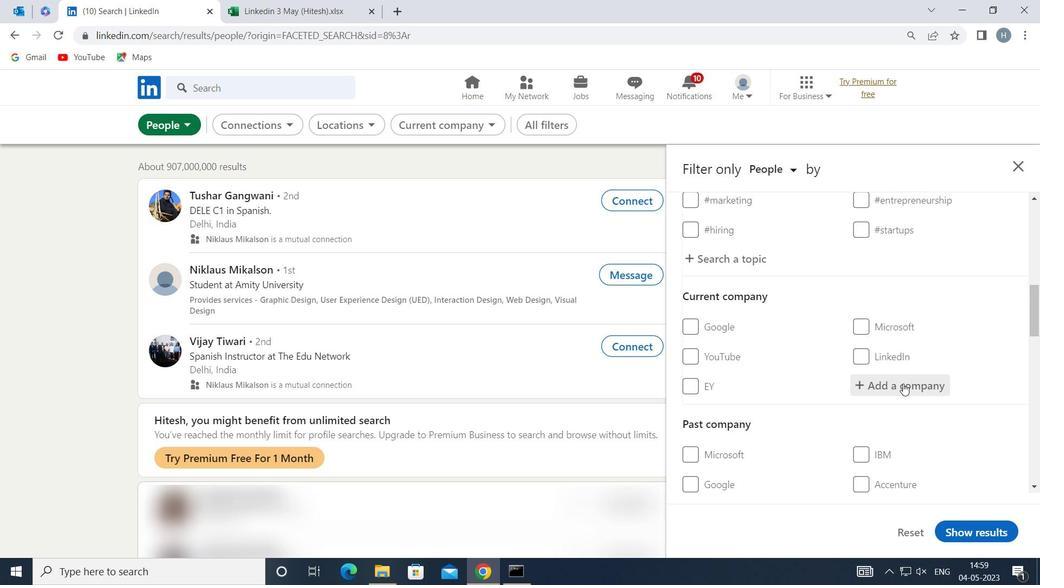 
Action: Key pressed <Key.shift>LANDOR<Key.space>
Screenshot: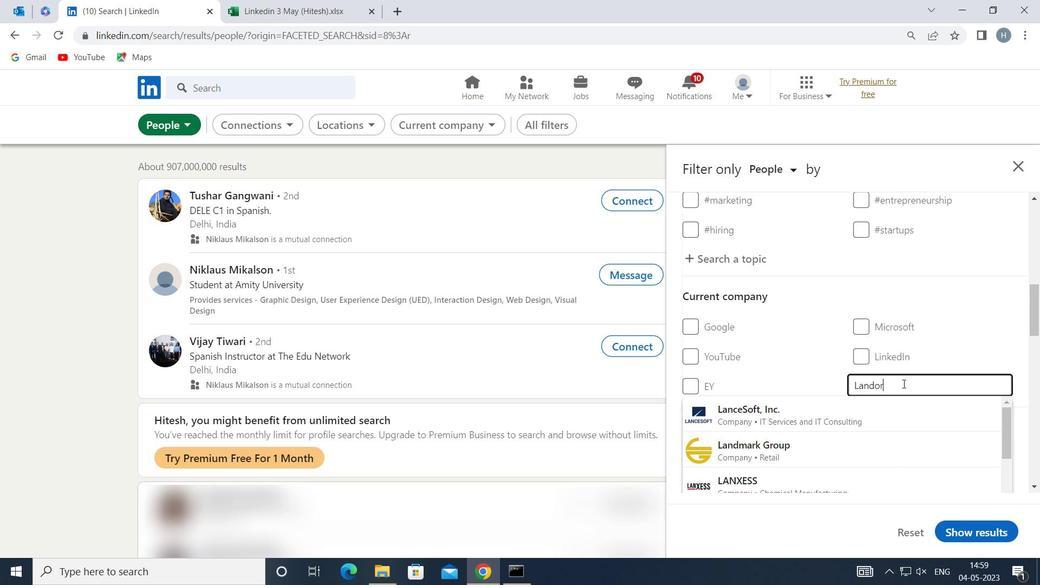 
Action: Mouse moved to (828, 444)
Screenshot: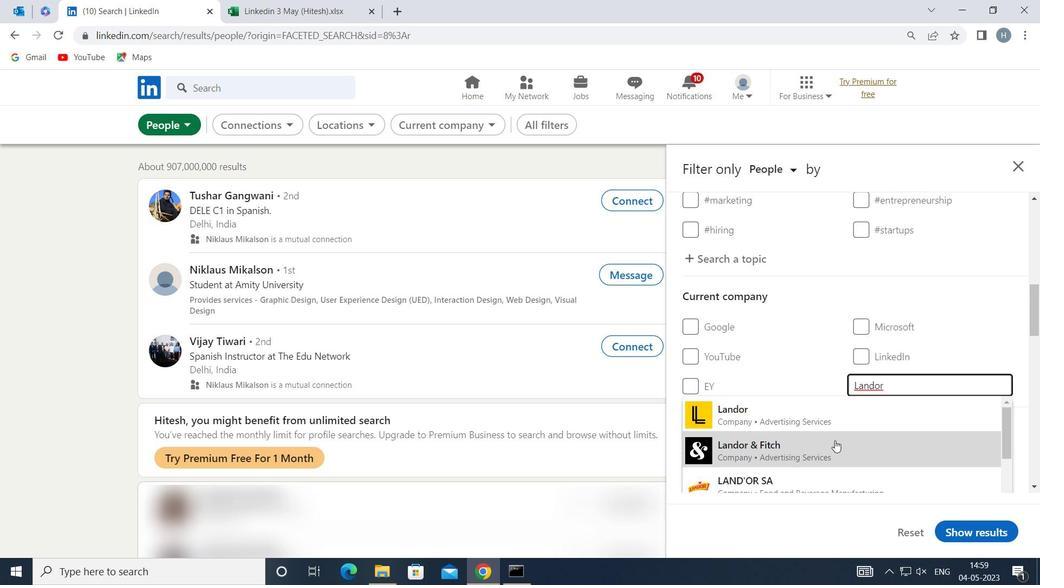 
Action: Mouse pressed left at (828, 444)
Screenshot: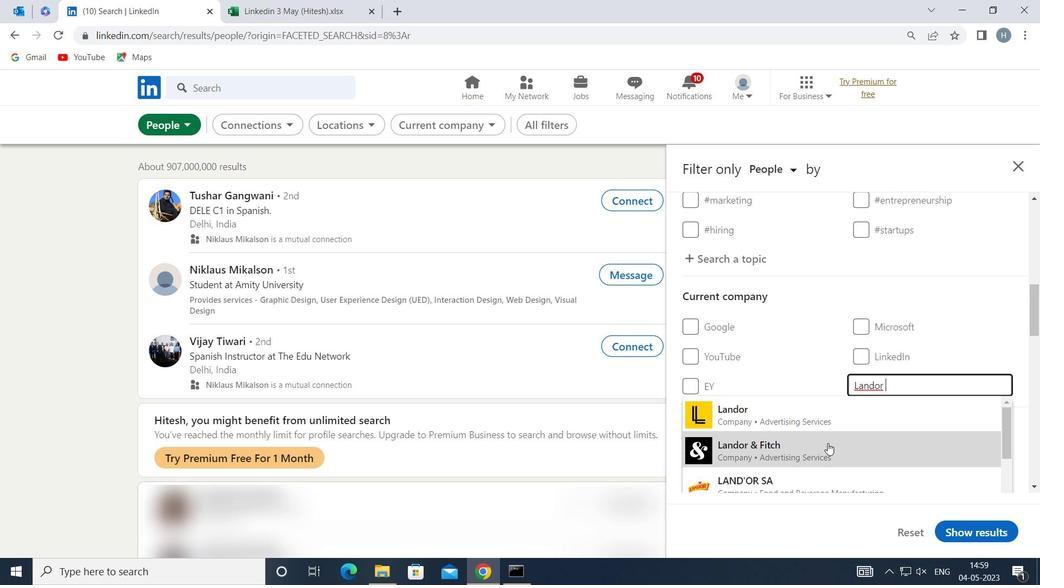 
Action: Mouse moved to (805, 427)
Screenshot: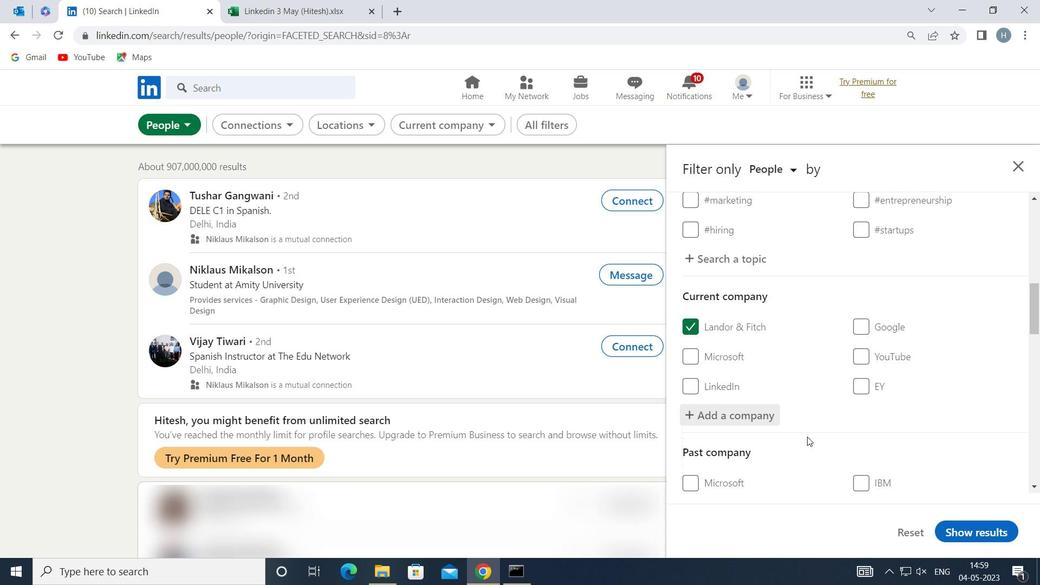 
Action: Mouse scrolled (805, 426) with delta (0, 0)
Screenshot: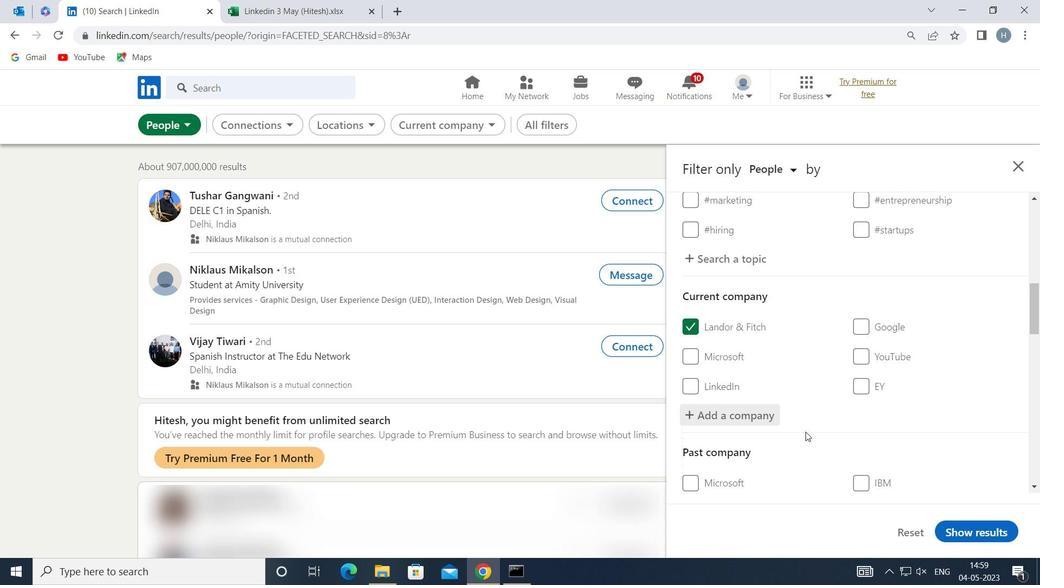 
Action: Mouse scrolled (805, 426) with delta (0, 0)
Screenshot: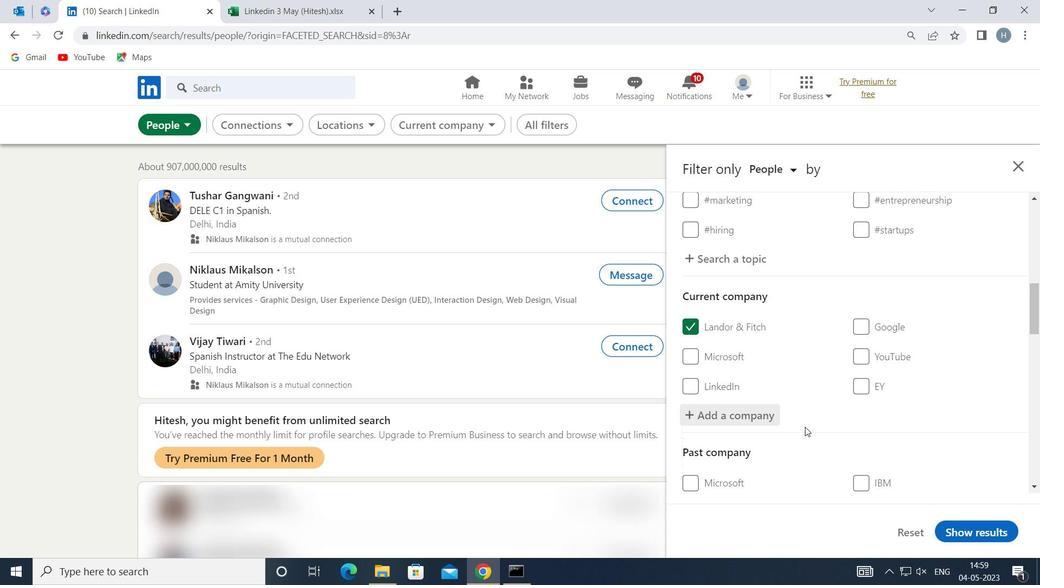 
Action: Mouse moved to (805, 424)
Screenshot: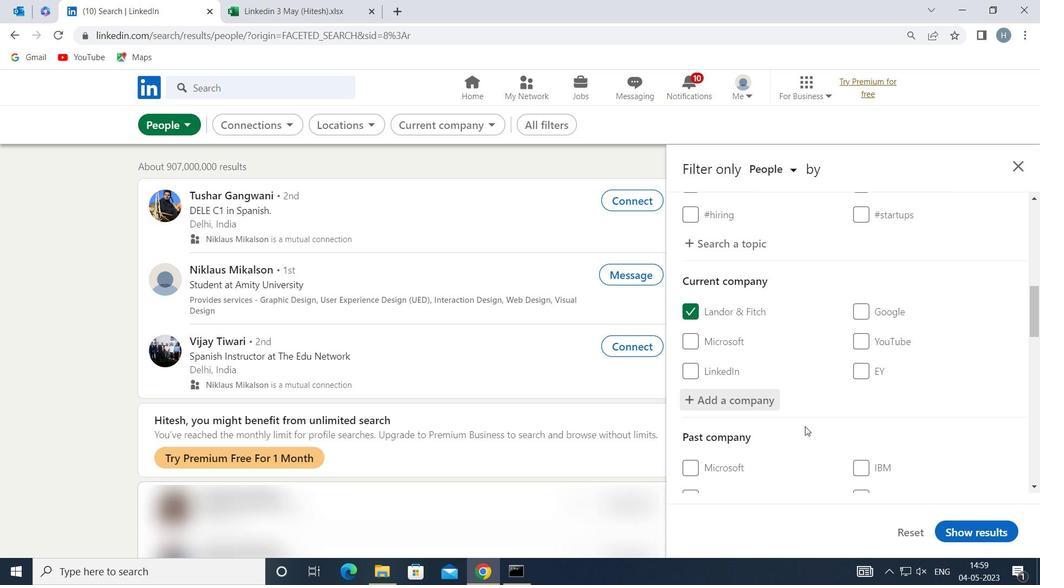 
Action: Mouse scrolled (805, 424) with delta (0, 0)
Screenshot: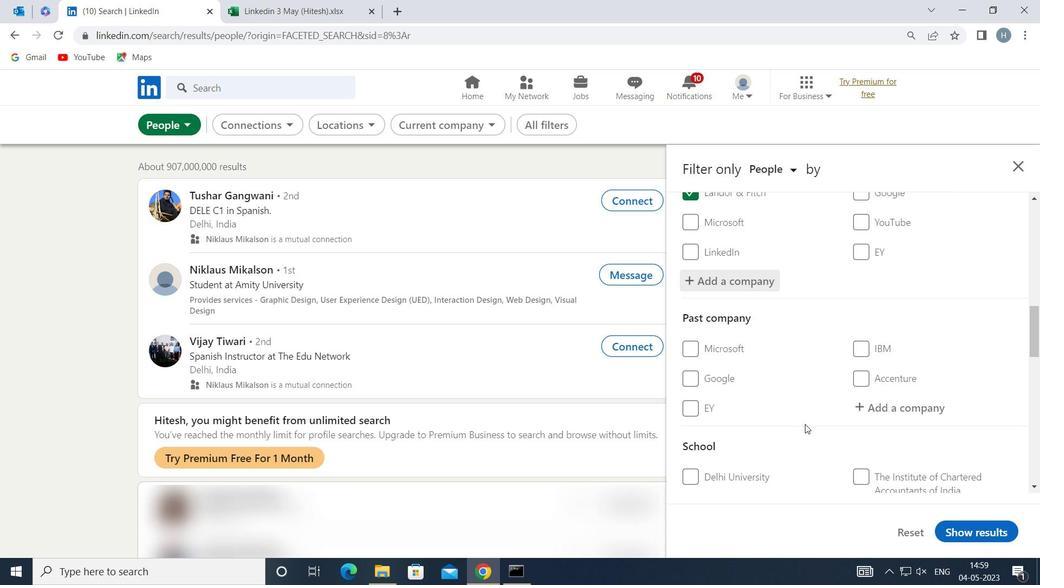 
Action: Mouse scrolled (805, 424) with delta (0, 0)
Screenshot: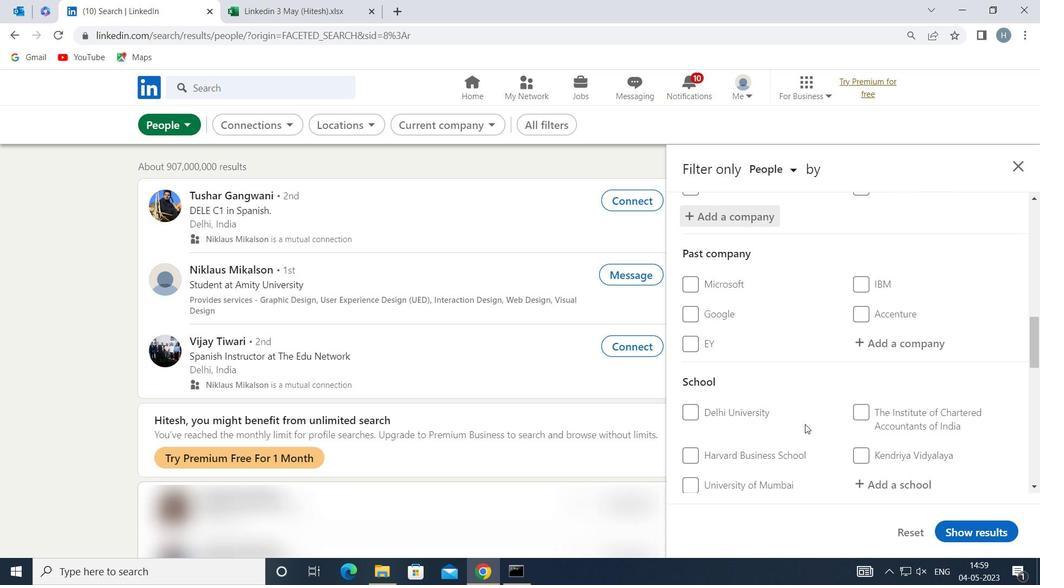 
Action: Mouse moved to (879, 415)
Screenshot: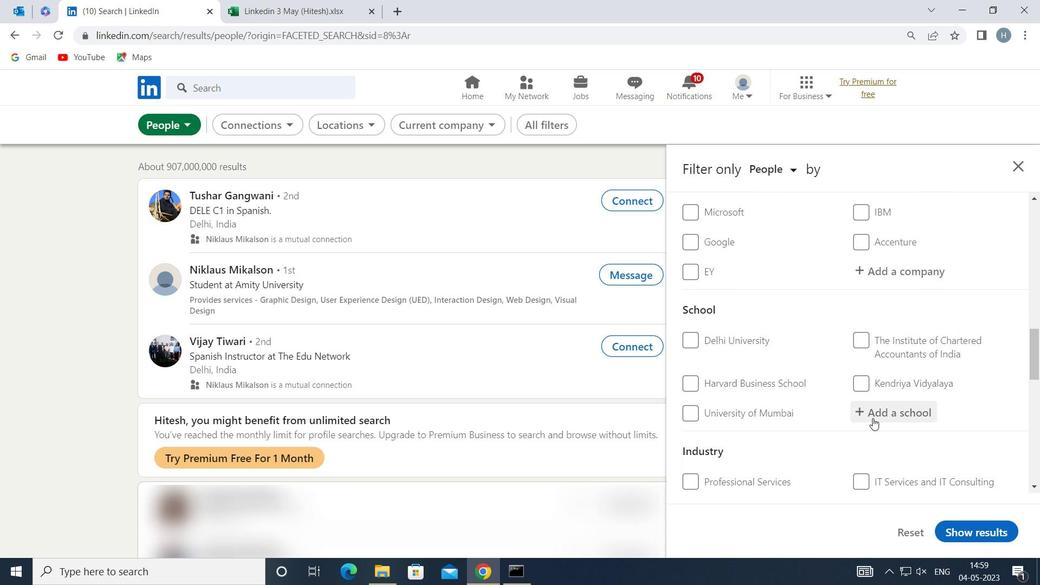 
Action: Mouse pressed left at (879, 415)
Screenshot: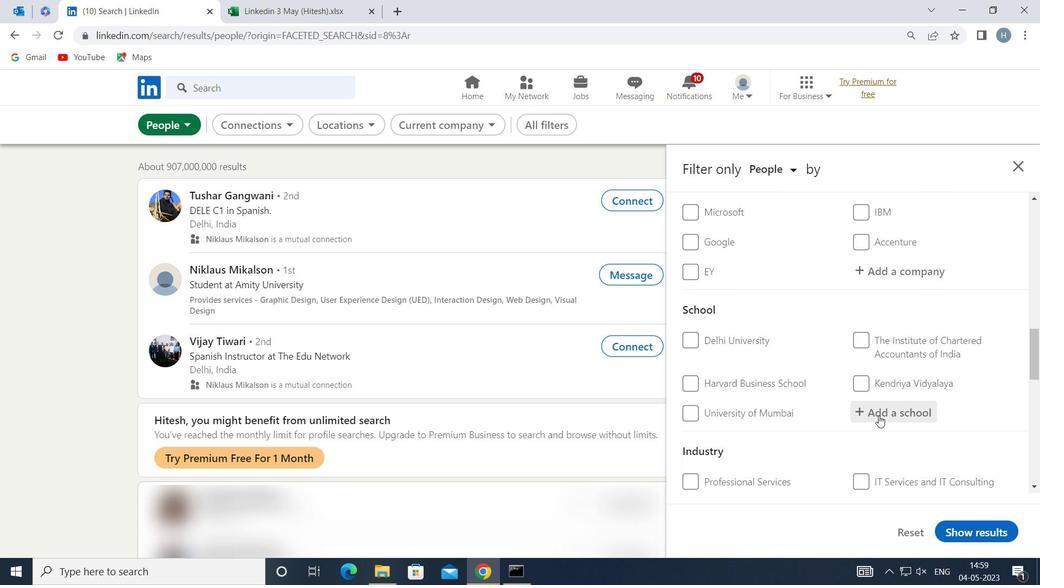 
Action: Mouse moved to (877, 413)
Screenshot: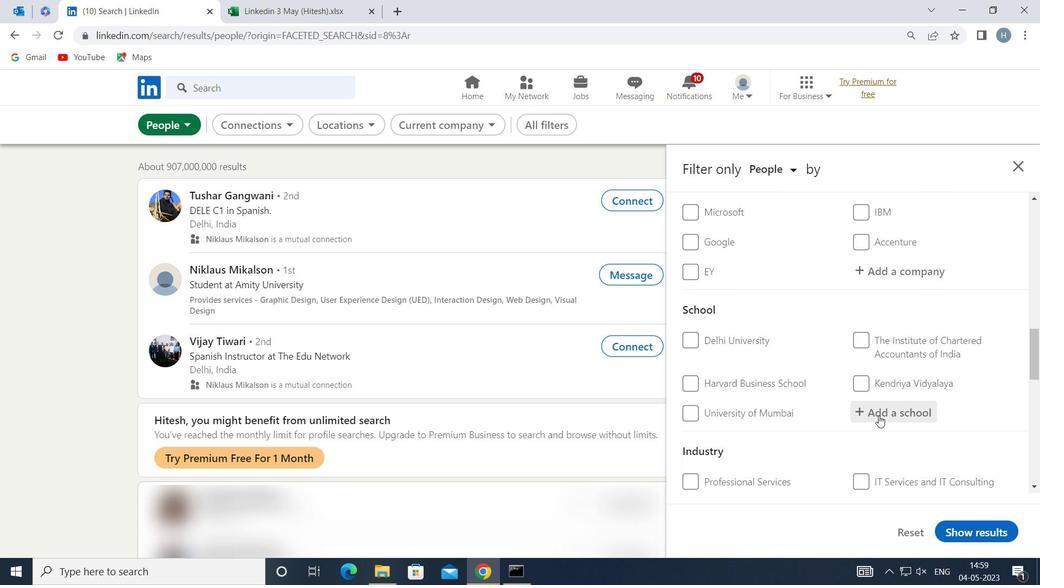 
Action: Key pressed <Key.shift>FRESHER<Key.space>JOBS<Key.space>IN<Key.space><Key.shift>TA
Screenshot: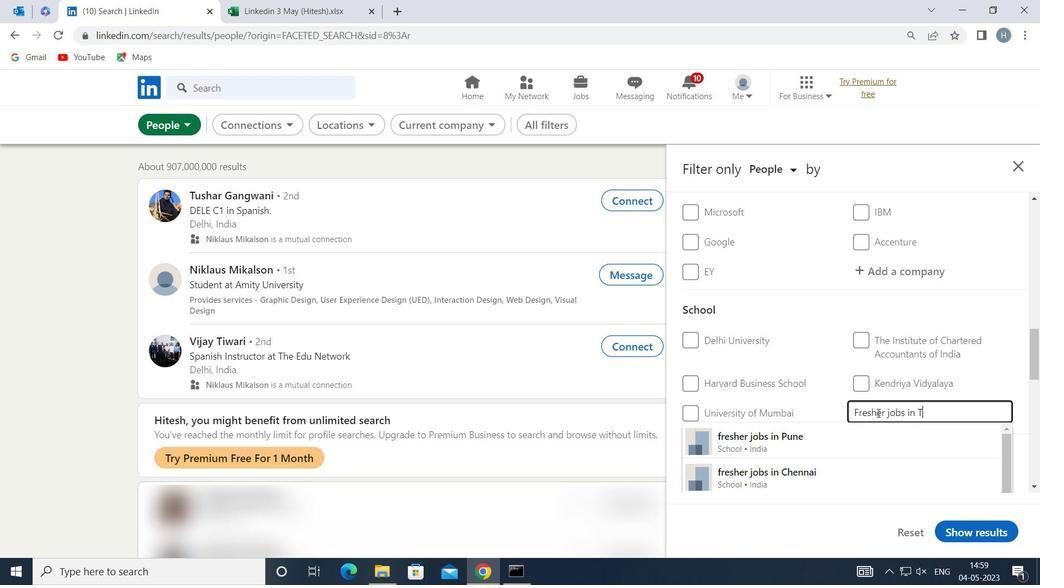 
Action: Mouse moved to (843, 439)
Screenshot: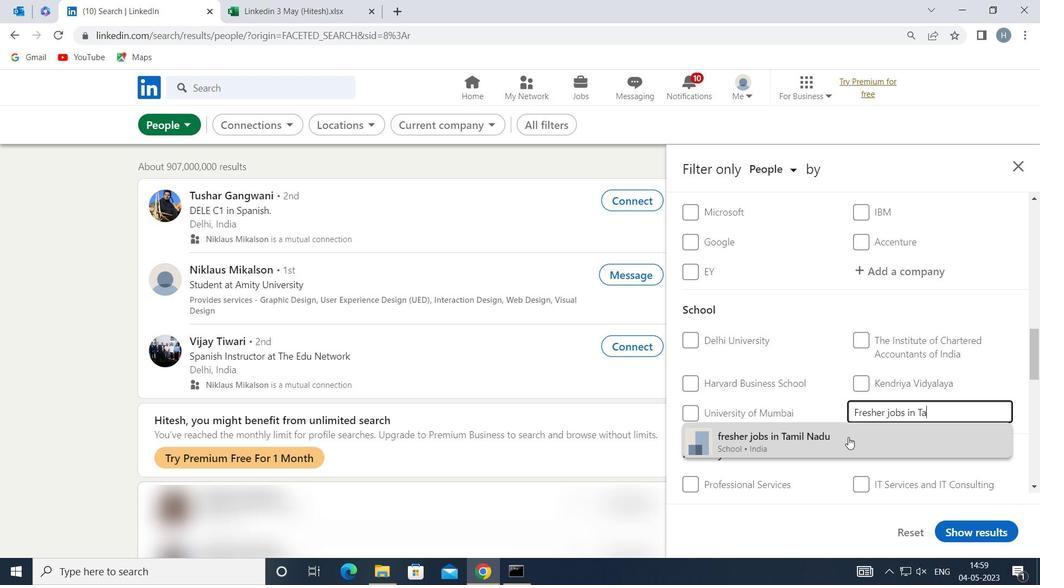 
Action: Mouse pressed left at (843, 439)
Screenshot: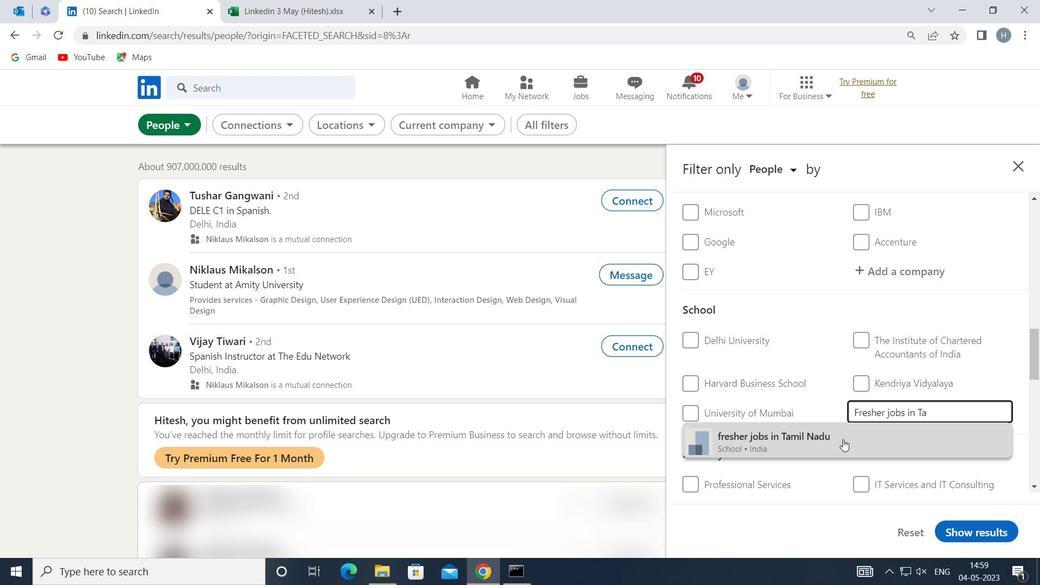 
Action: Mouse moved to (823, 424)
Screenshot: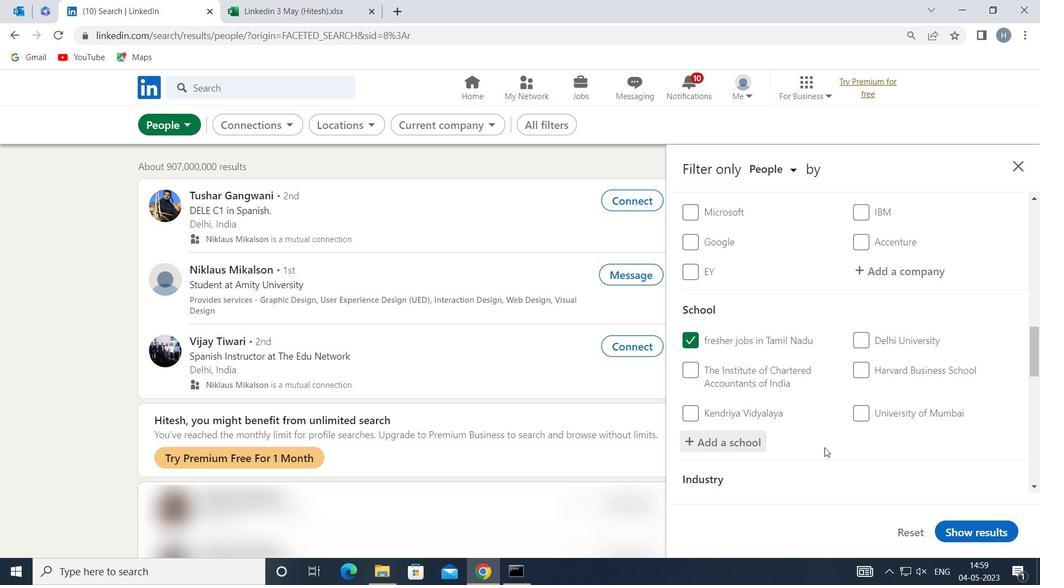 
Action: Mouse scrolled (823, 423) with delta (0, 0)
Screenshot: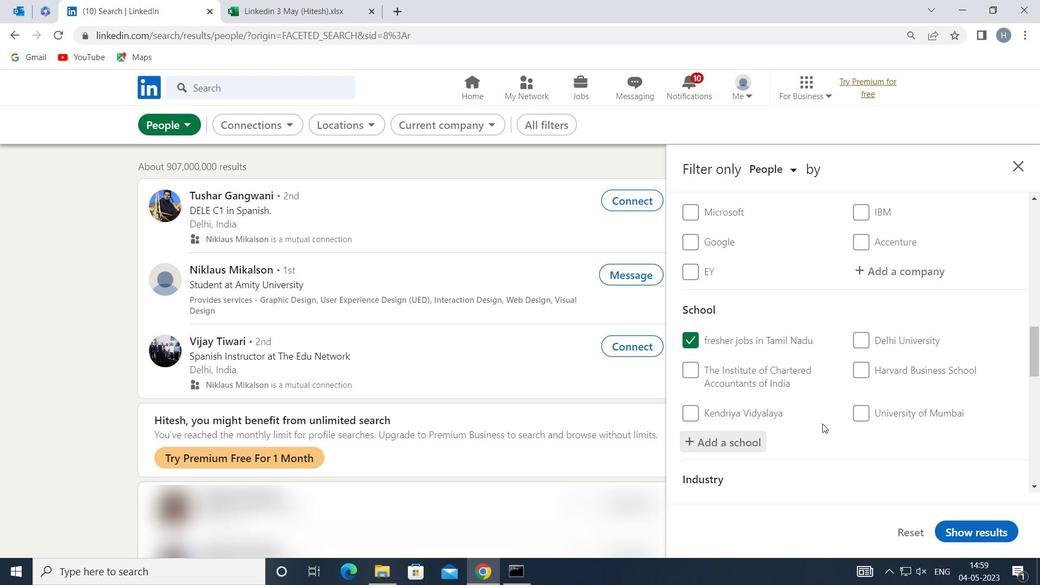 
Action: Mouse moved to (824, 425)
Screenshot: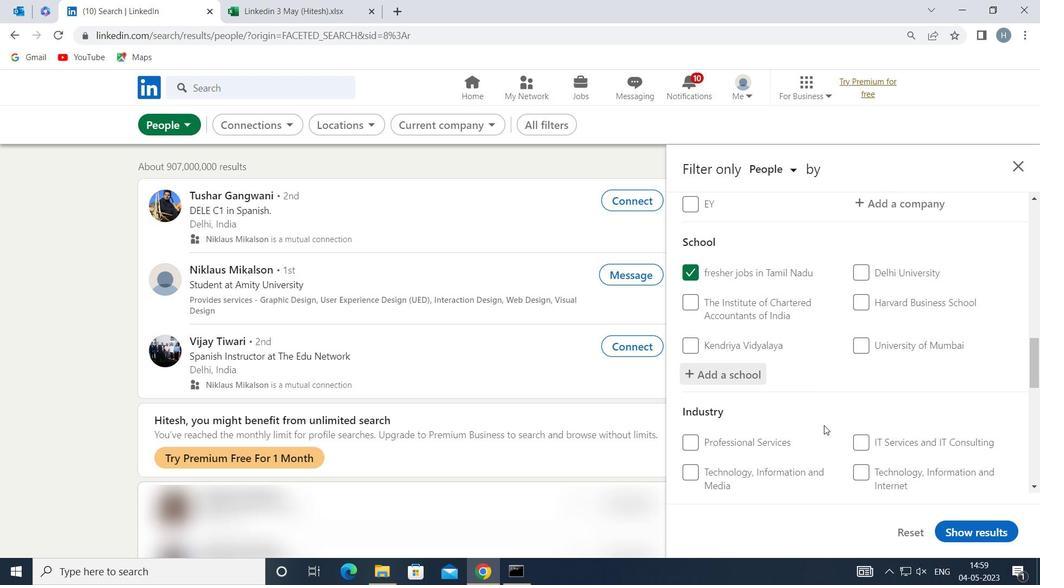 
Action: Mouse scrolled (824, 425) with delta (0, 0)
Screenshot: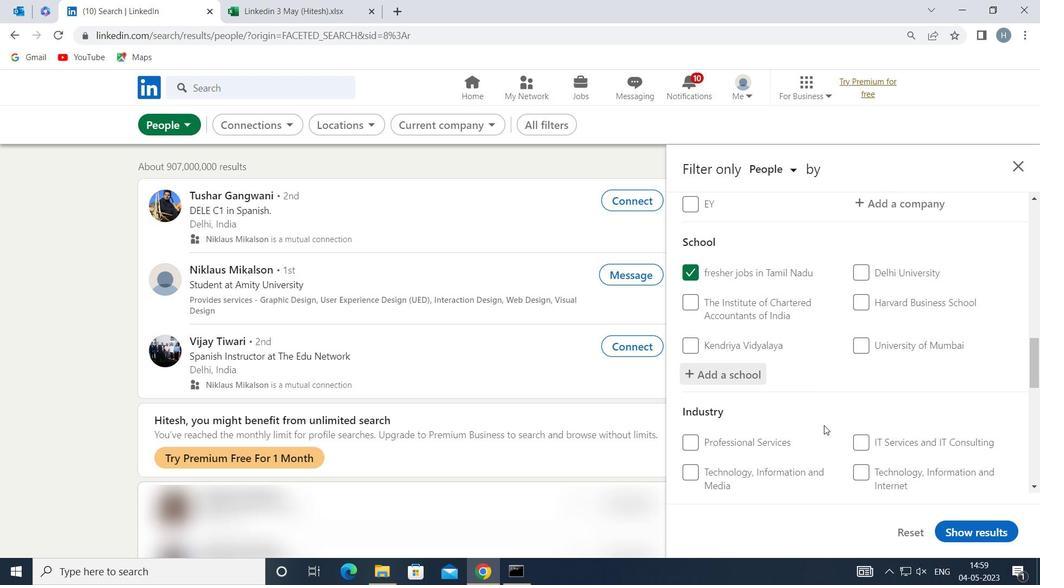 
Action: Mouse moved to (897, 442)
Screenshot: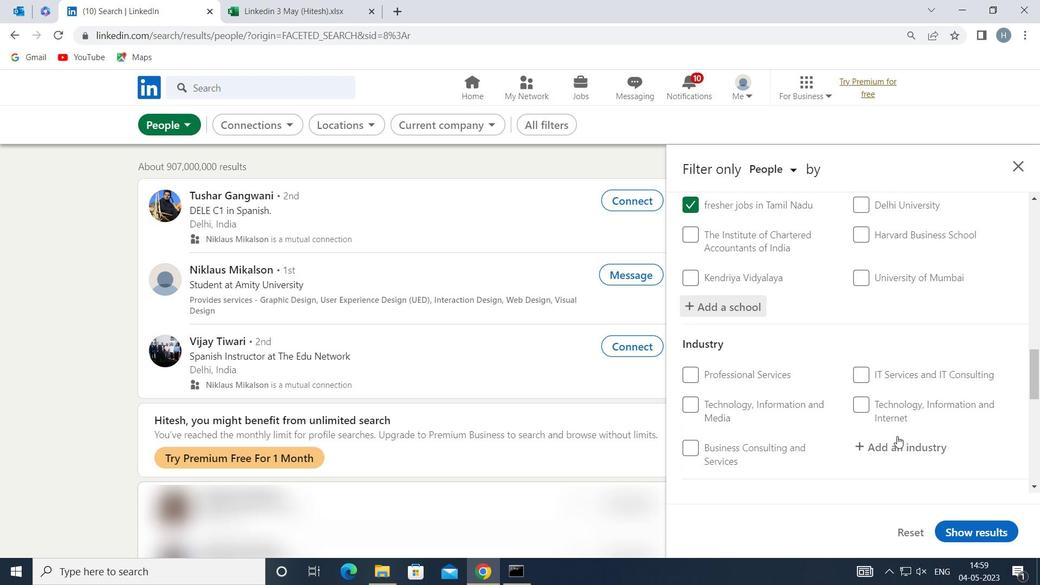 
Action: Mouse pressed left at (897, 442)
Screenshot: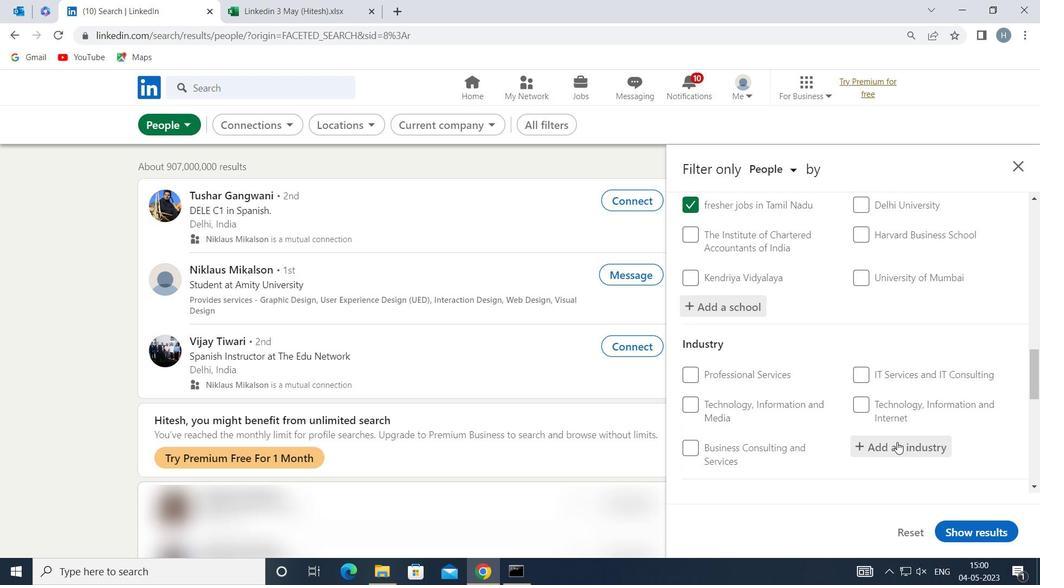 
Action: Mouse moved to (896, 441)
Screenshot: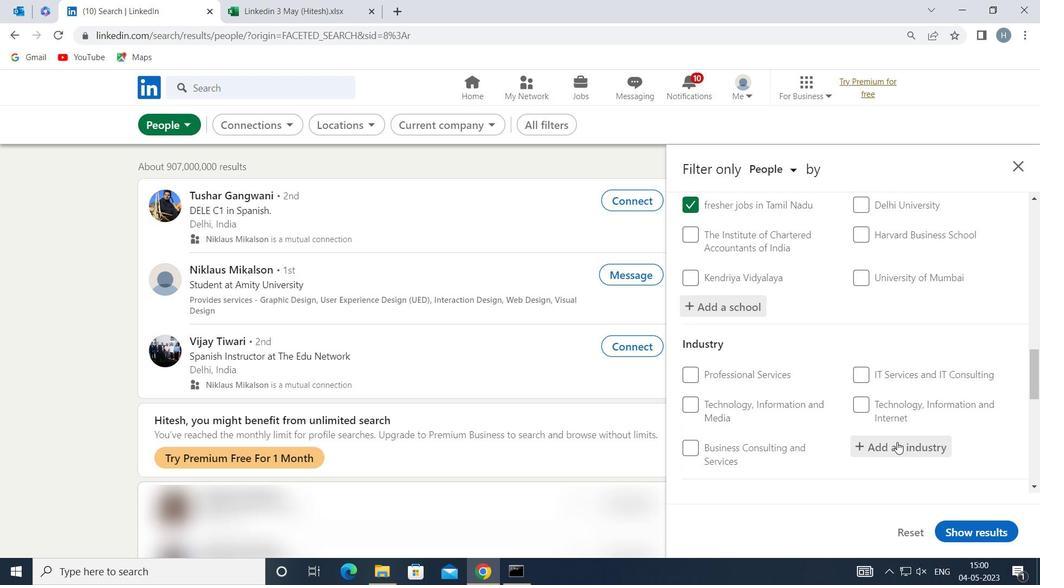 
Action: Key pressed <Key.shift>CREDIT<Key.space><Key.shift>INTERNATIONAL<Key.backspace><Key.backspace>
Screenshot: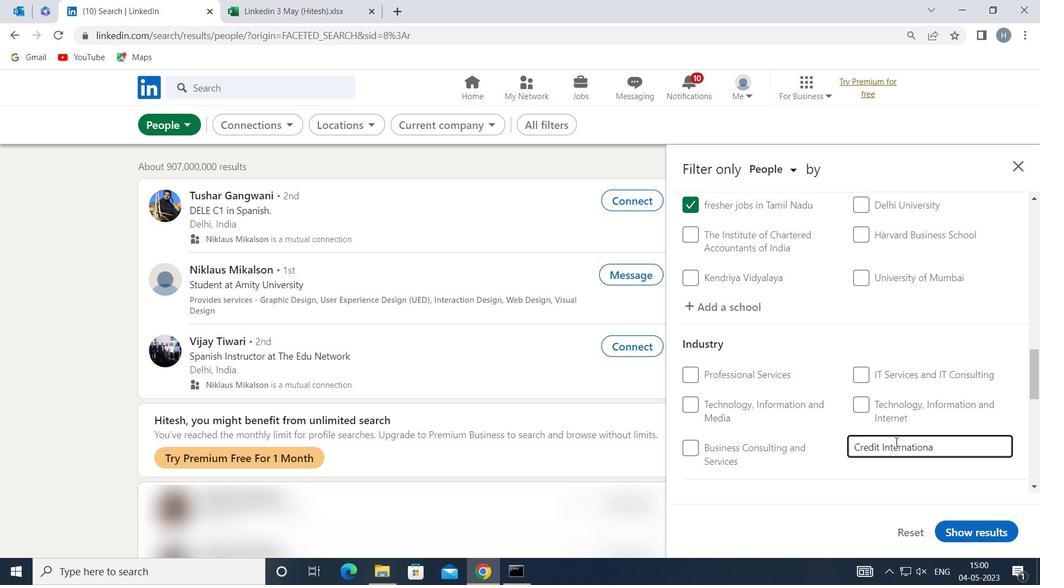 
Action: Mouse moved to (891, 440)
Screenshot: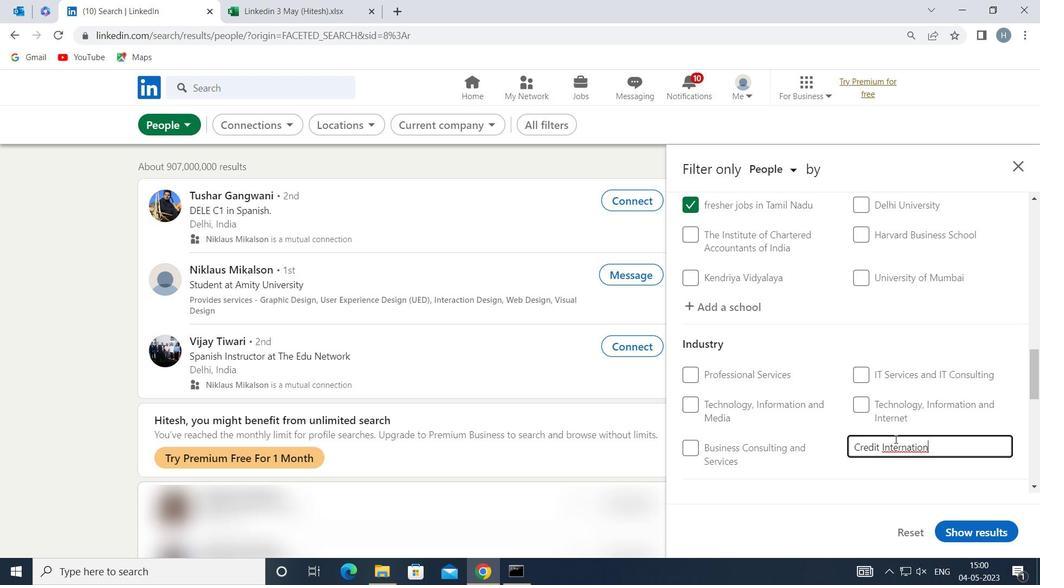 
Action: Mouse scrolled (891, 439) with delta (0, 0)
Screenshot: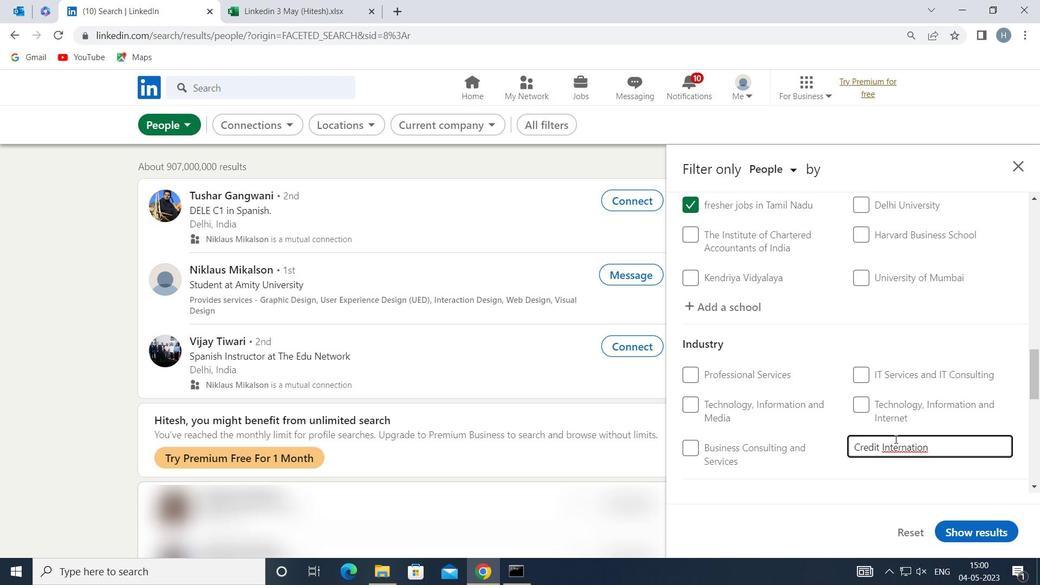 
Action: Mouse scrolled (891, 439) with delta (0, 0)
Screenshot: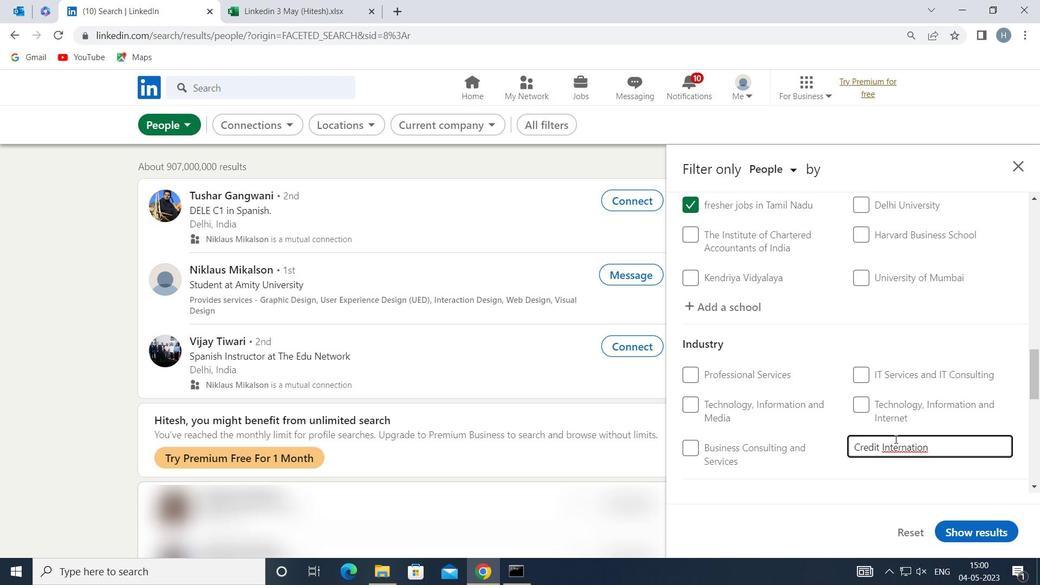 
Action: Mouse moved to (939, 313)
Screenshot: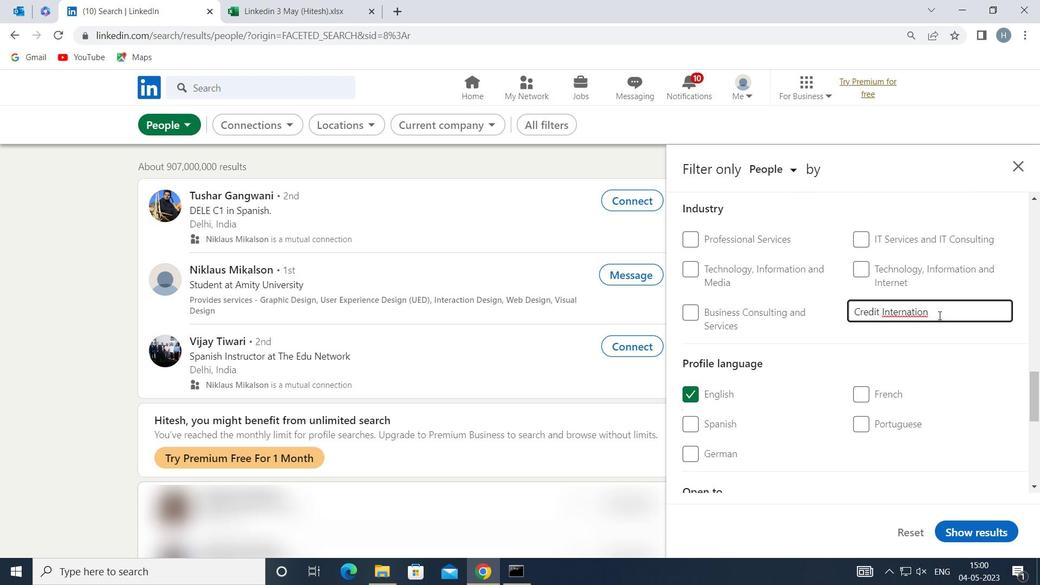 
Action: Key pressed <Key.backspace><Key.backspace><Key.backspace><Key.backspace><Key.backspace><Key.backspace><Key.backspace>
Screenshot: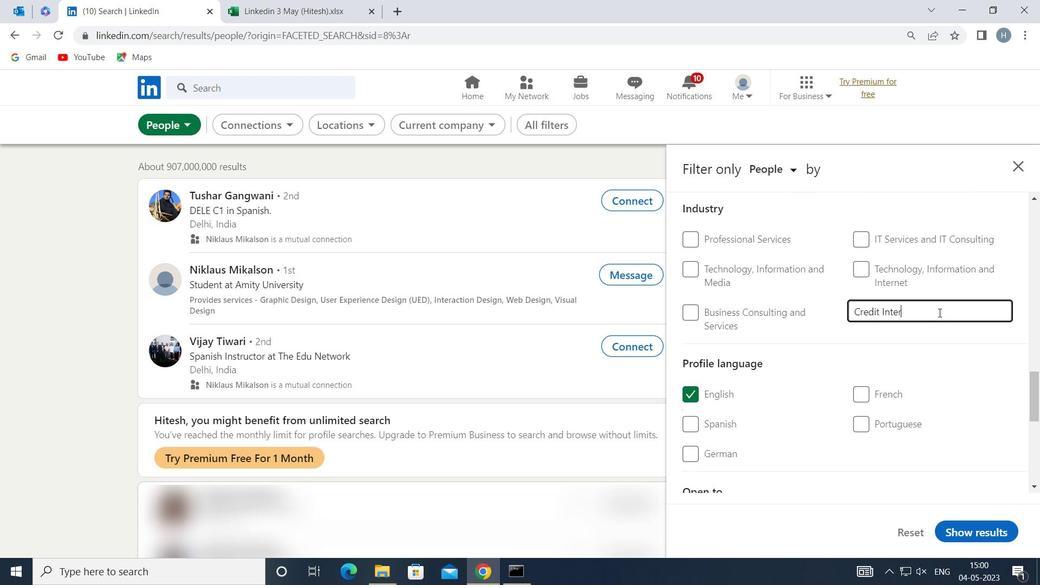 
Action: Mouse moved to (862, 331)
Screenshot: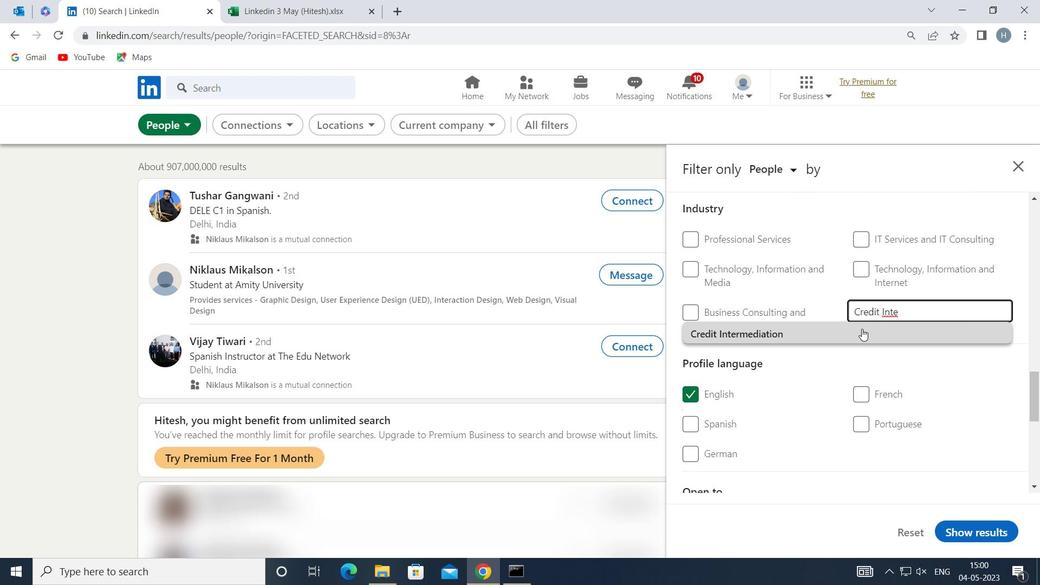 
Action: Mouse pressed left at (862, 331)
Screenshot: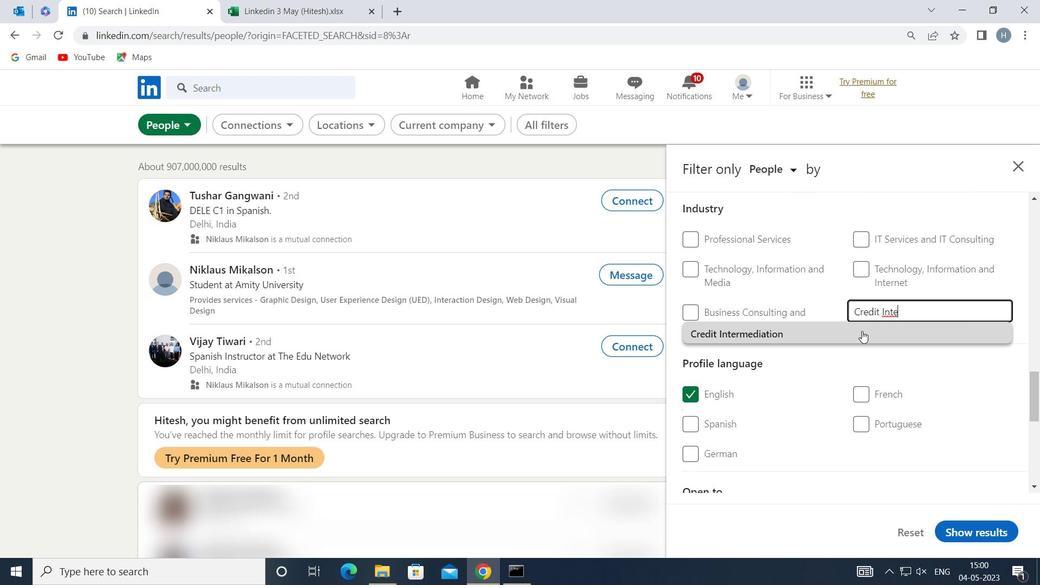 
Action: Mouse moved to (810, 341)
Screenshot: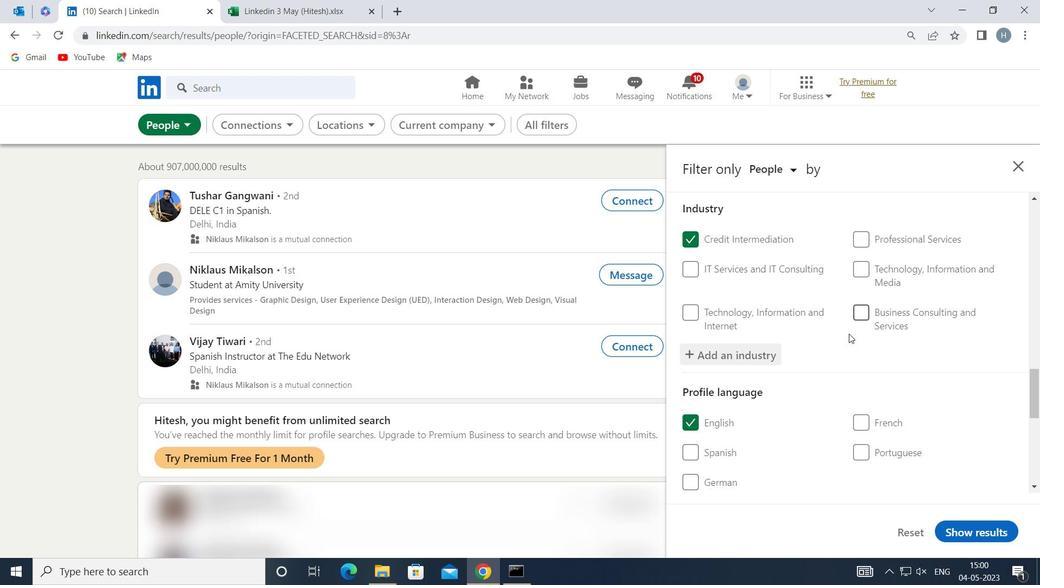 
Action: Mouse scrolled (810, 340) with delta (0, 0)
Screenshot: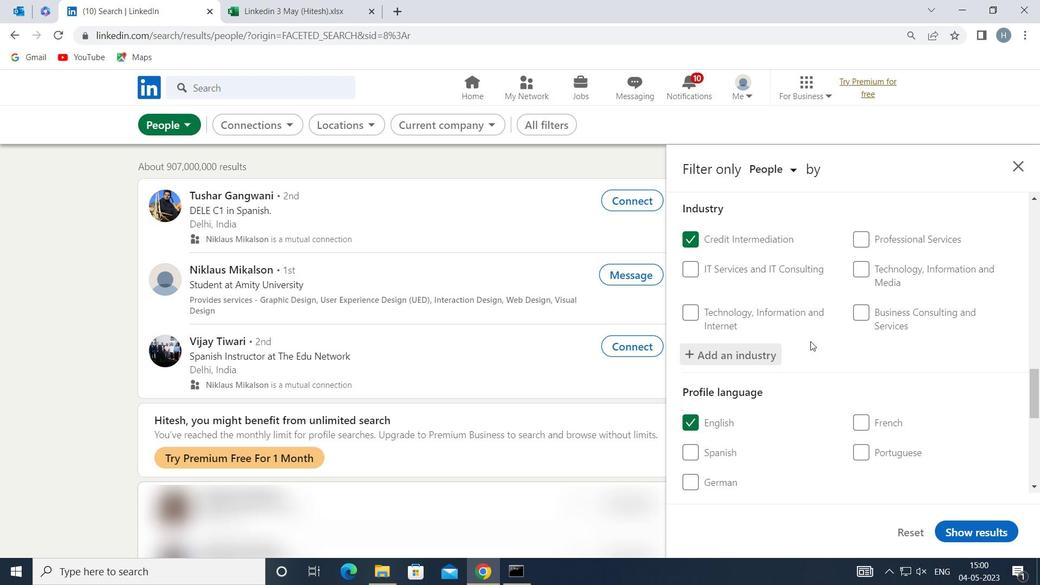 
Action: Mouse scrolled (810, 340) with delta (0, 0)
Screenshot: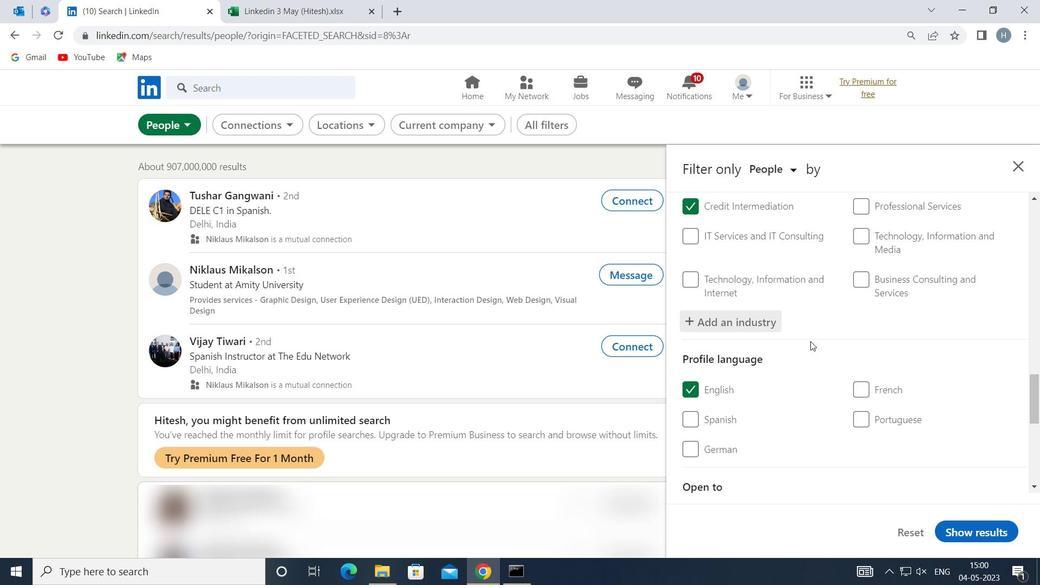 
Action: Mouse scrolled (810, 340) with delta (0, 0)
Screenshot: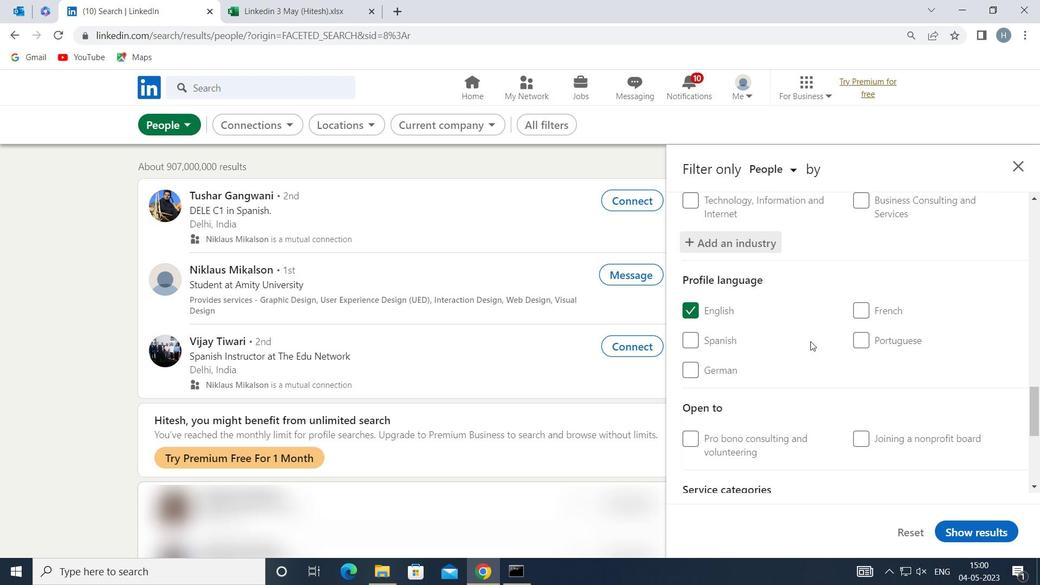 
Action: Mouse scrolled (810, 340) with delta (0, 0)
Screenshot: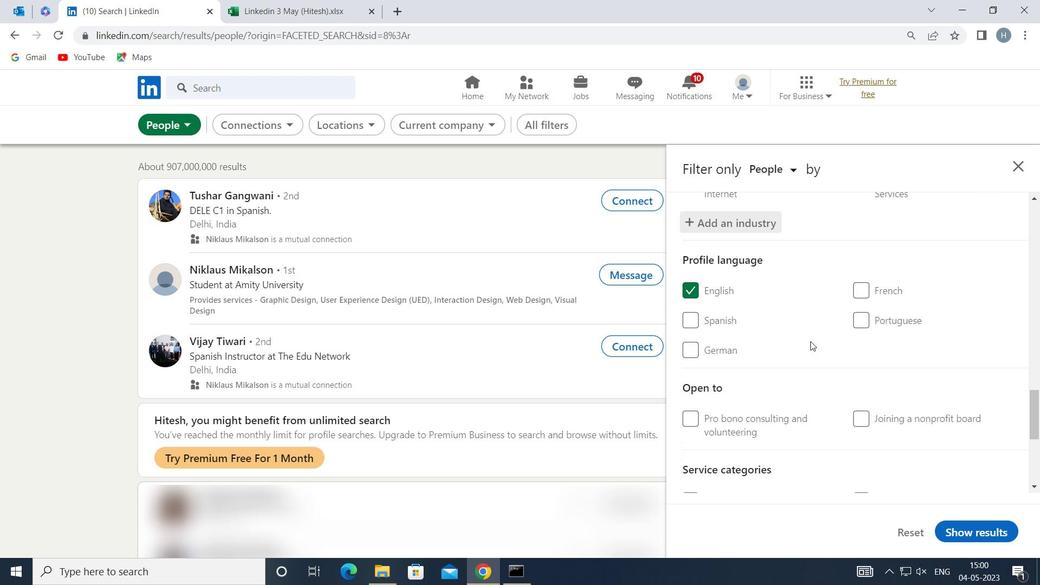
Action: Mouse scrolled (810, 340) with delta (0, 0)
Screenshot: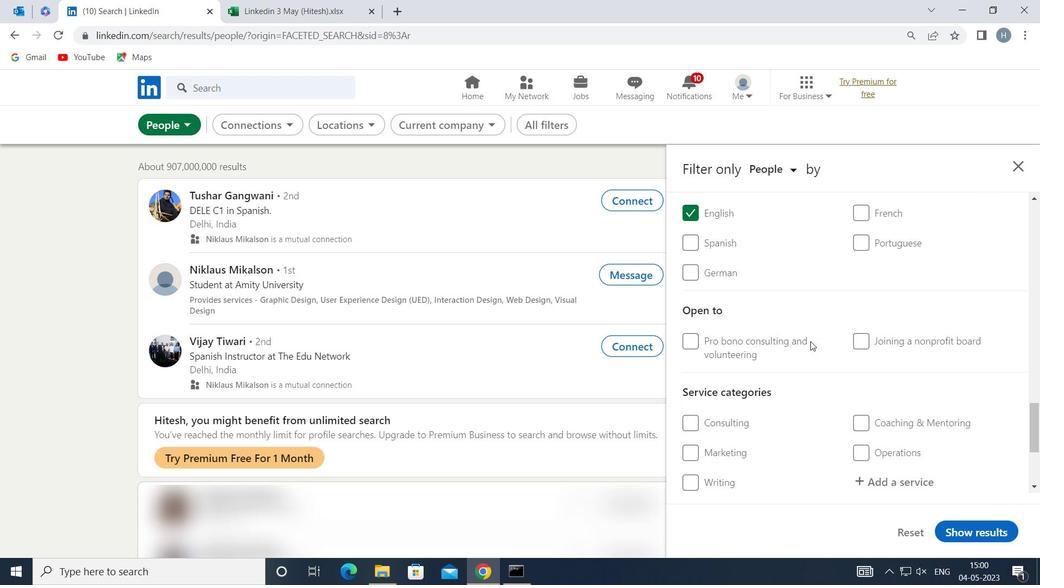 
Action: Mouse moved to (870, 347)
Screenshot: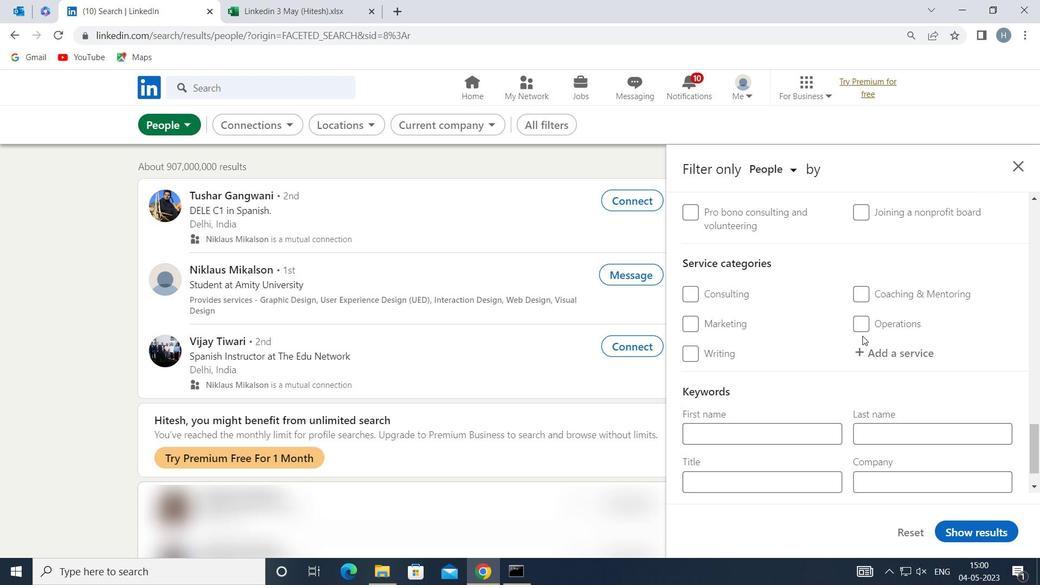 
Action: Mouse pressed left at (870, 347)
Screenshot: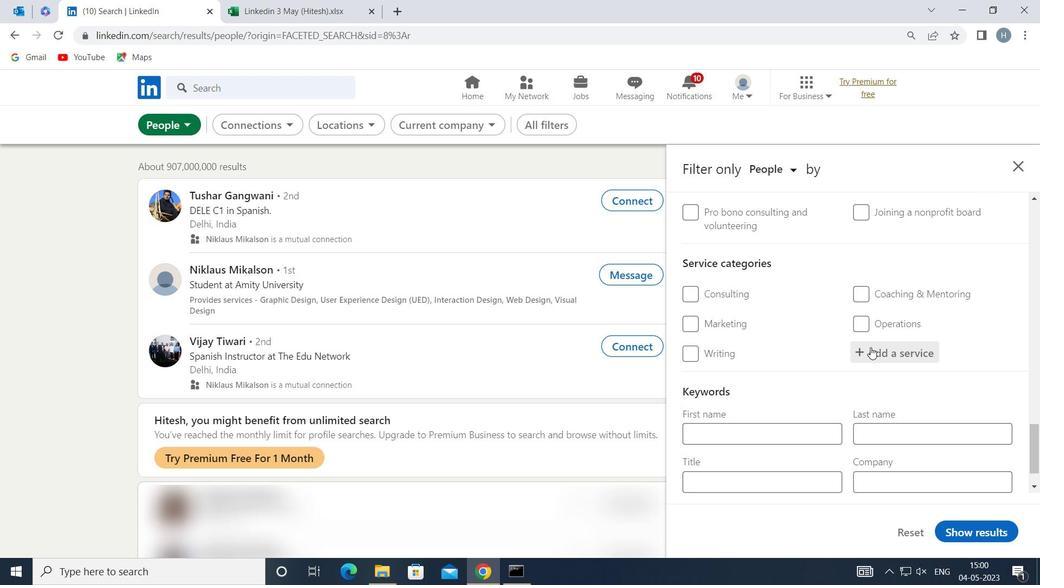 
Action: Key pressed <Key.shift>LIFE<Key.space><Key.shift>C
Screenshot: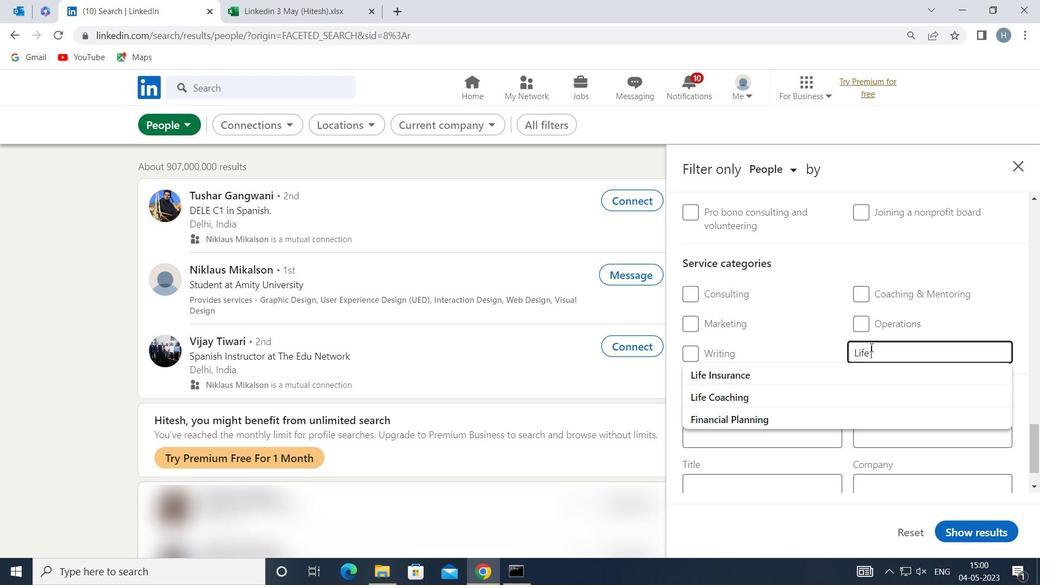 
Action: Mouse moved to (838, 370)
Screenshot: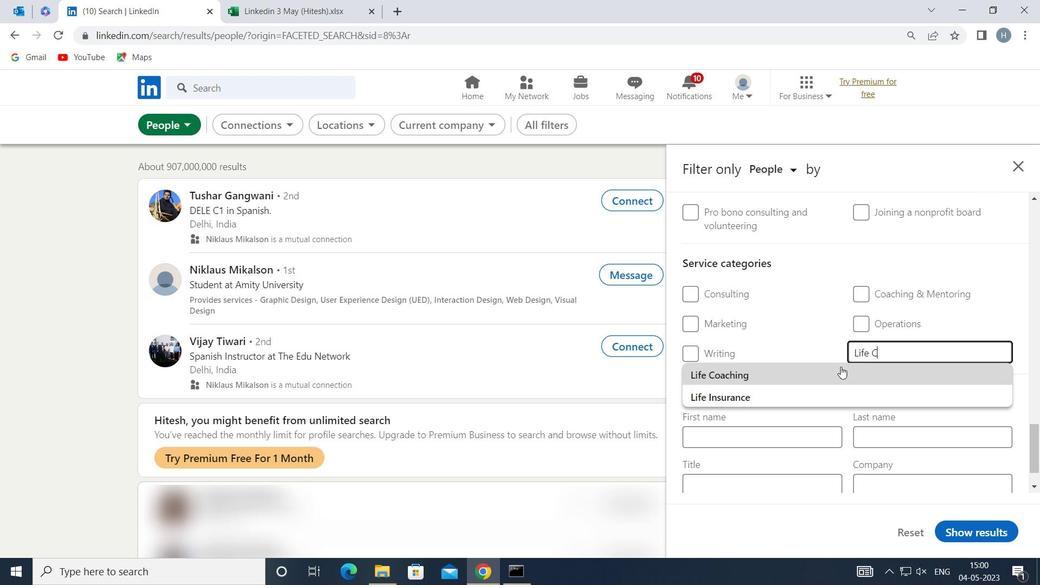 
Action: Mouse pressed left at (838, 370)
Screenshot: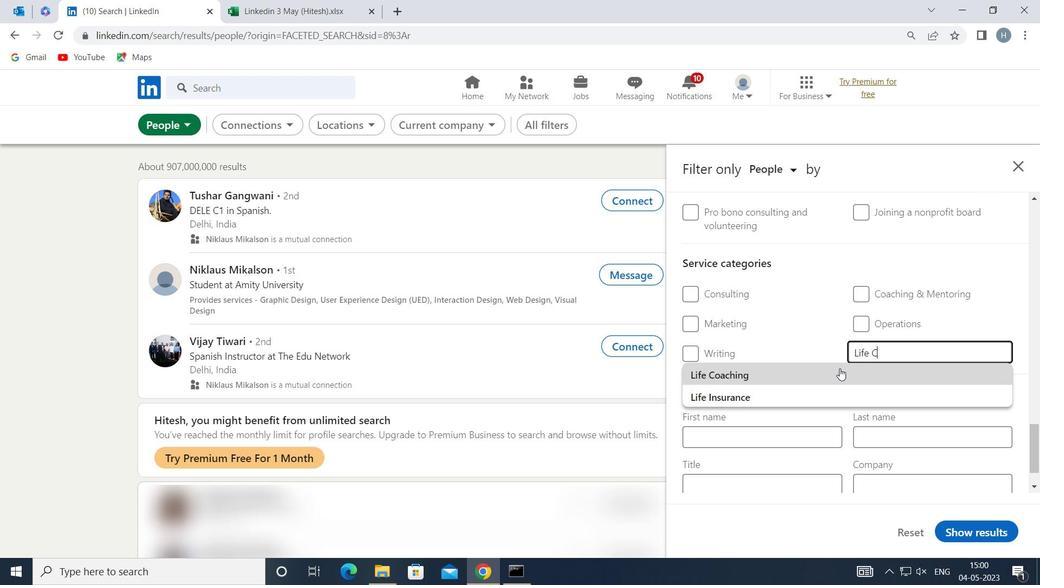 
Action: Mouse moved to (796, 381)
Screenshot: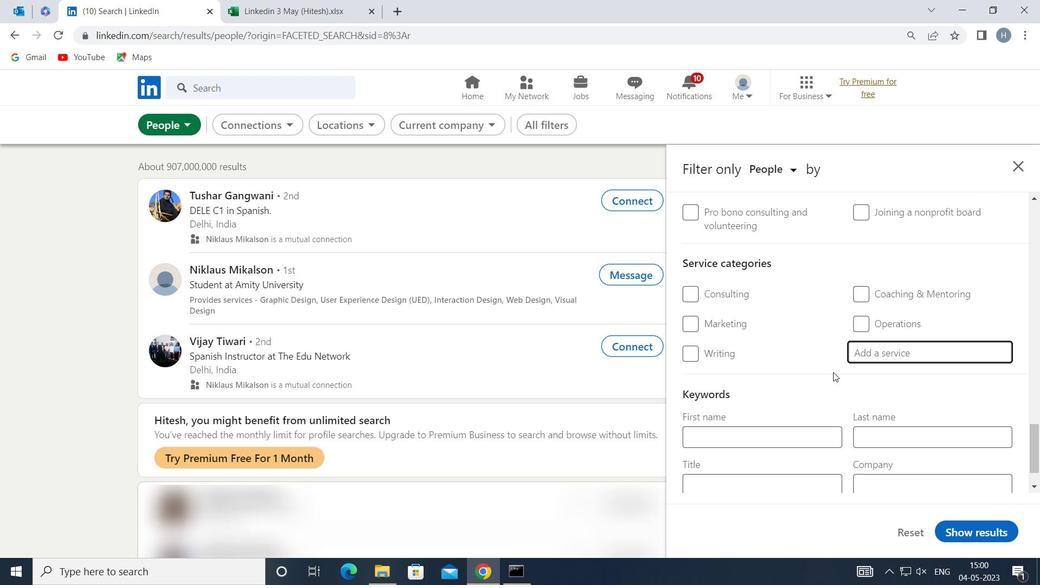 
Action: Mouse scrolled (796, 381) with delta (0, 0)
Screenshot: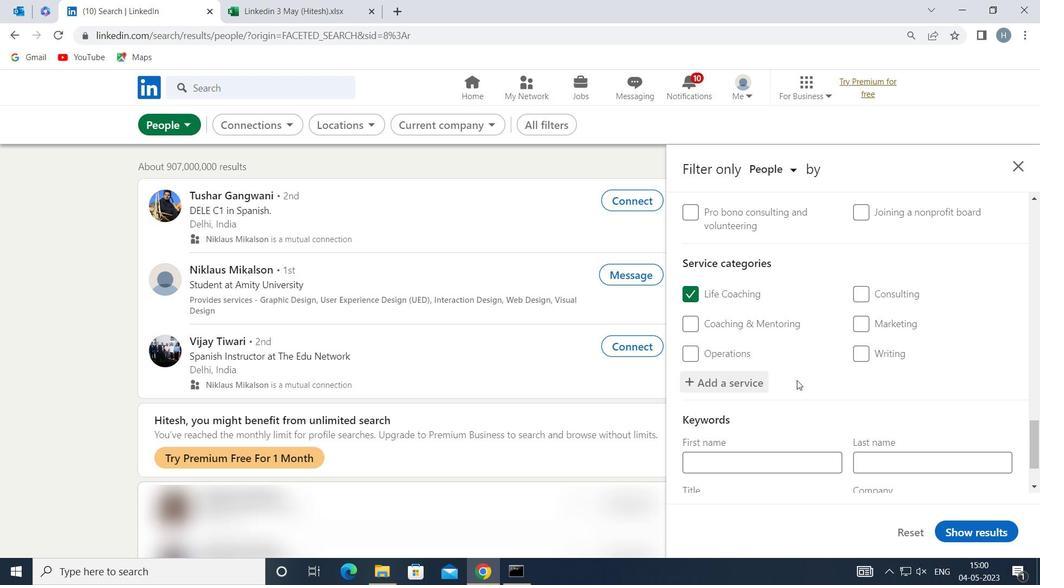 
Action: Mouse scrolled (796, 381) with delta (0, 0)
Screenshot: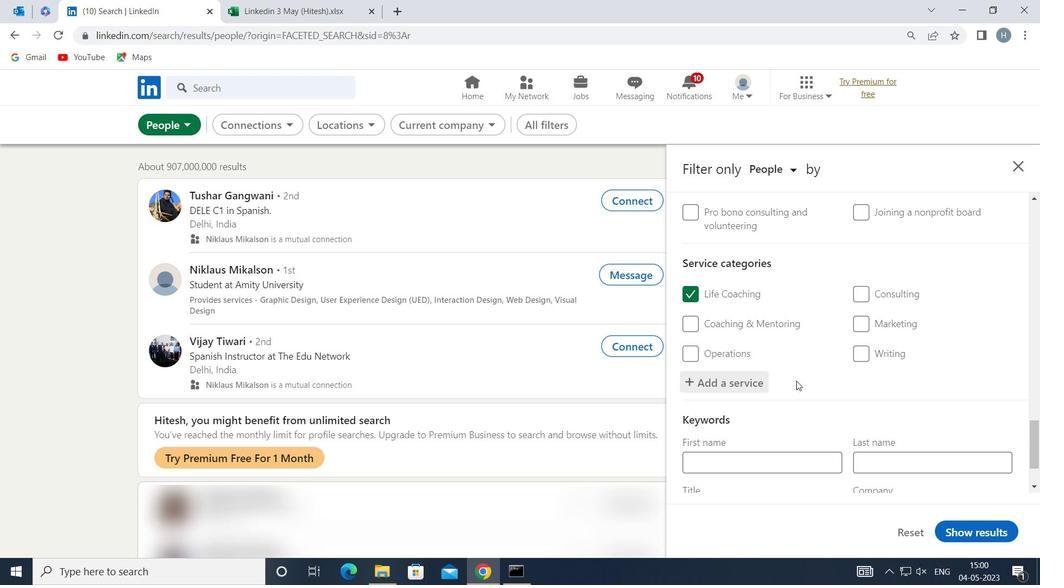 
Action: Mouse scrolled (796, 381) with delta (0, 0)
Screenshot: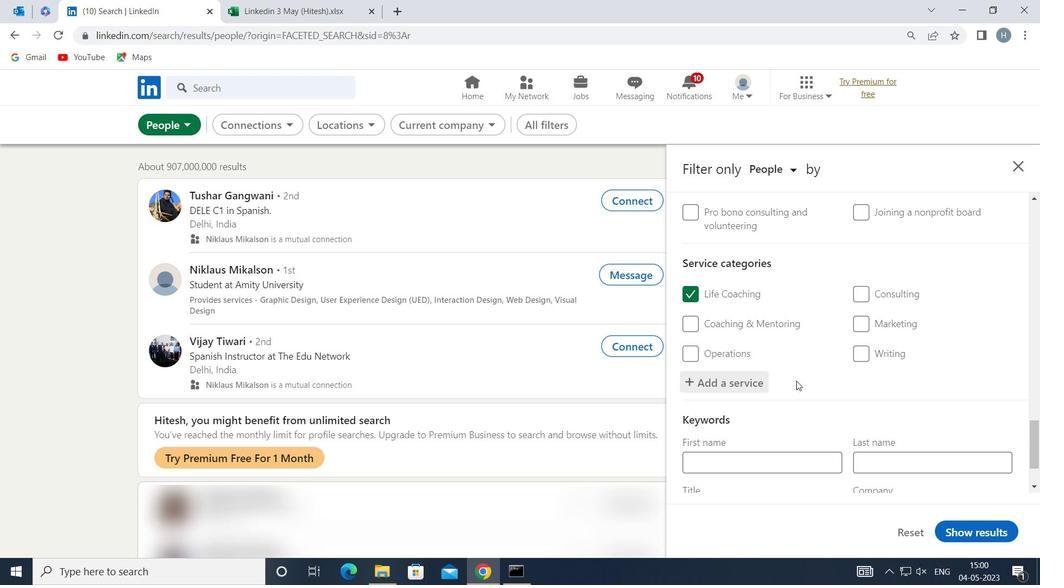 
Action: Mouse scrolled (796, 381) with delta (0, 0)
Screenshot: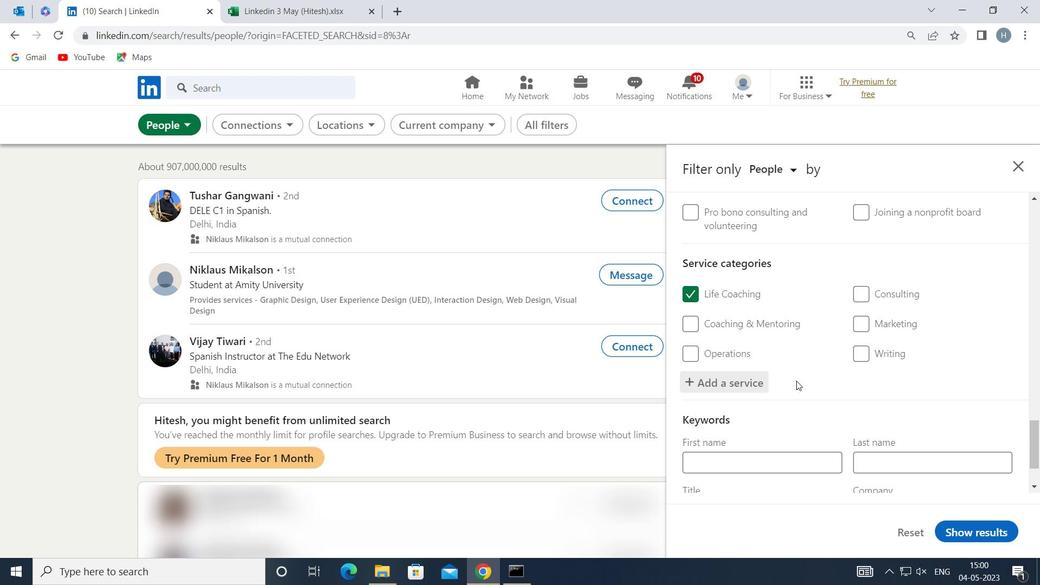 
Action: Mouse scrolled (796, 381) with delta (0, 0)
Screenshot: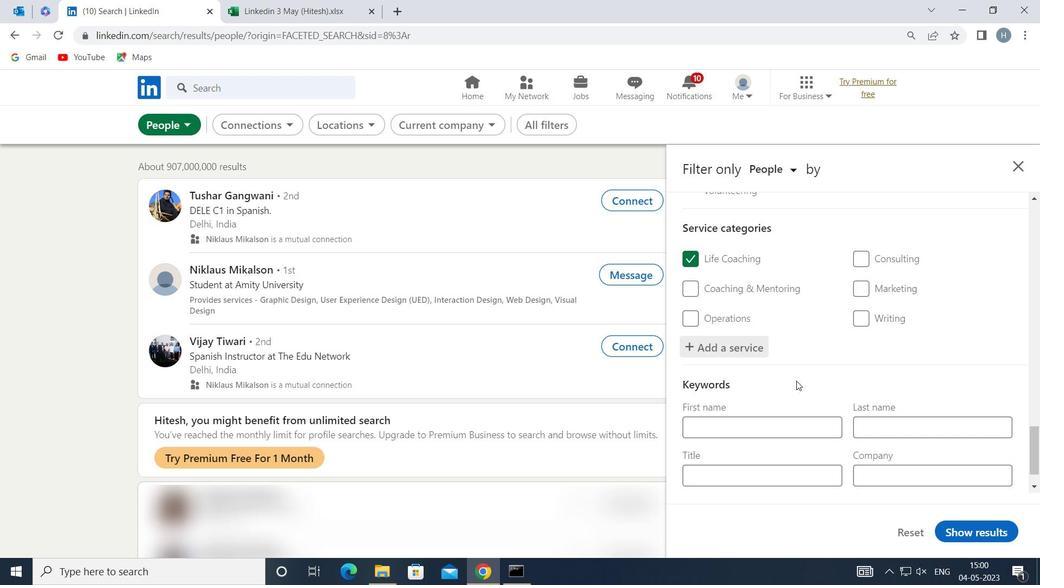 
Action: Mouse scrolled (796, 381) with delta (0, 0)
Screenshot: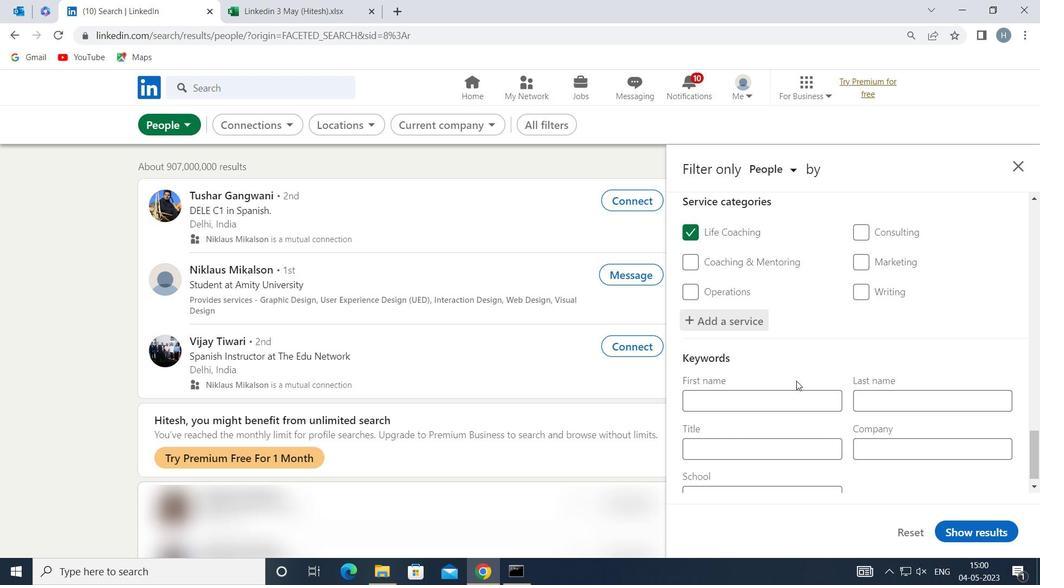 
Action: Mouse scrolled (796, 381) with delta (0, 0)
Screenshot: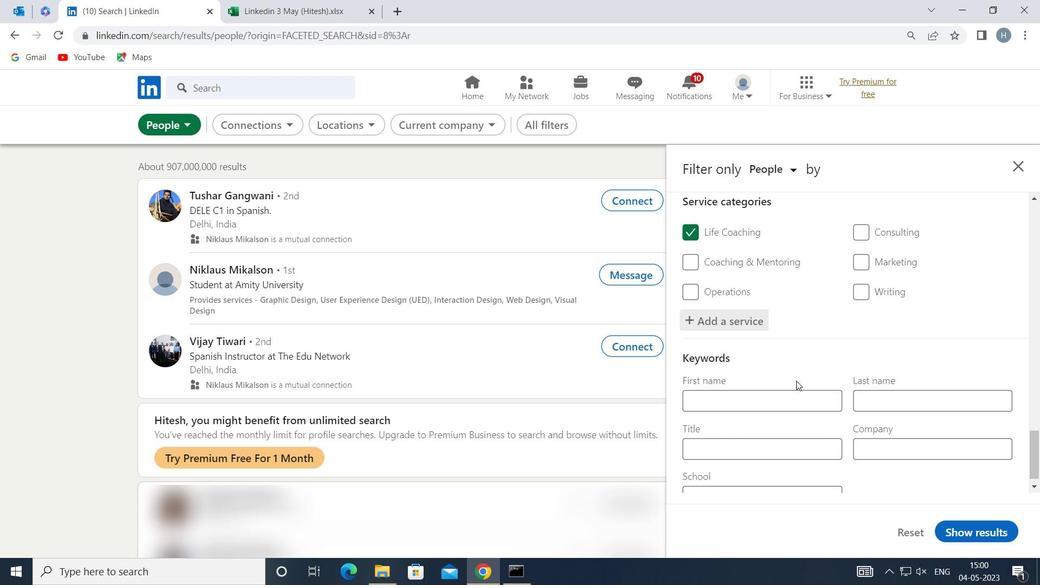 
Action: Mouse moved to (818, 430)
Screenshot: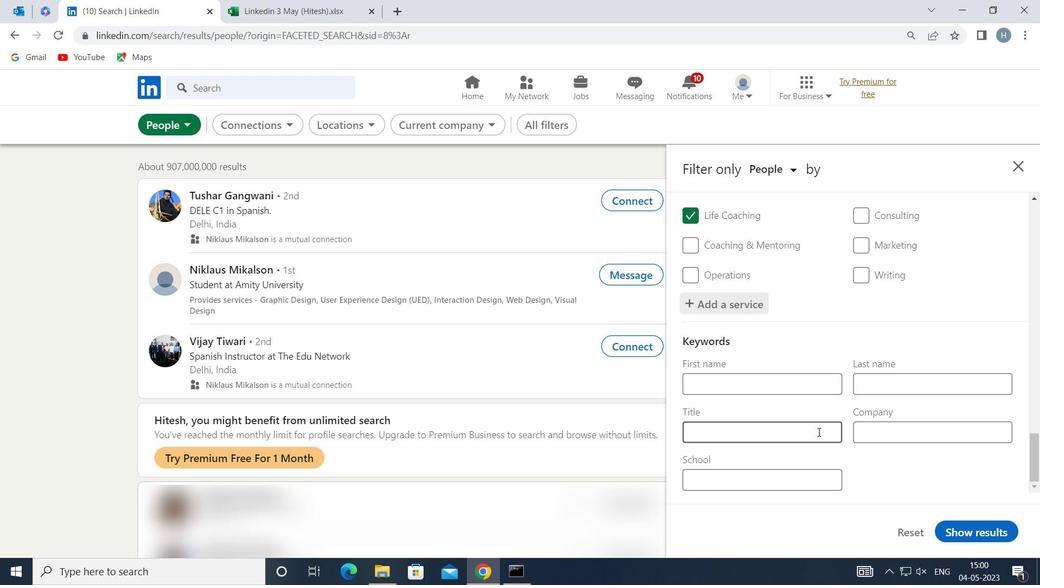 
Action: Mouse pressed left at (818, 430)
Screenshot: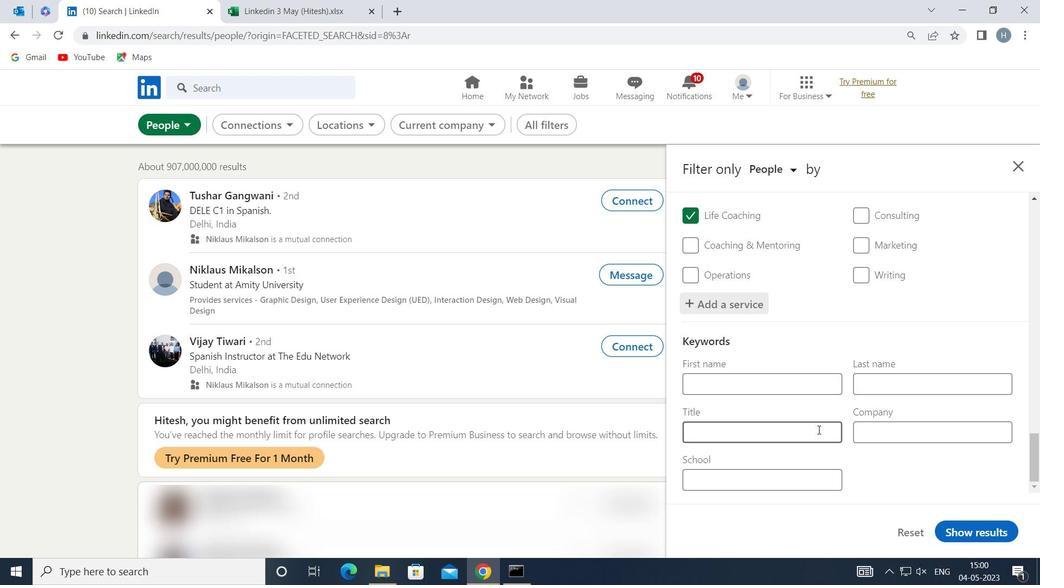 
Action: Mouse moved to (817, 429)
Screenshot: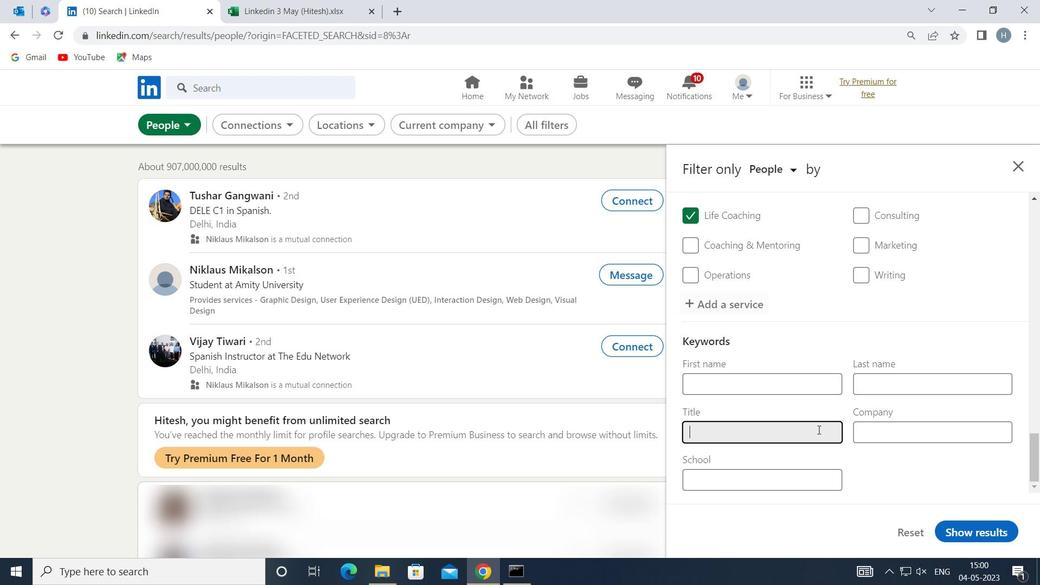 
Action: Key pressed <Key.shift>DIRECTOR<Key.space>OF<Key.space><Key.shift>STORYTELLING
Screenshot: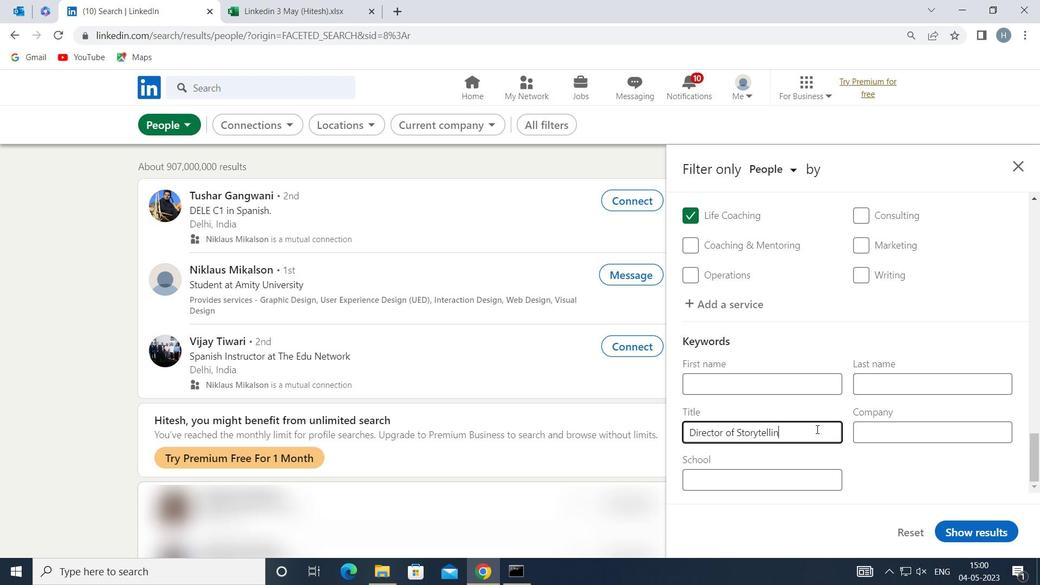 
Action: Mouse moved to (967, 530)
Screenshot: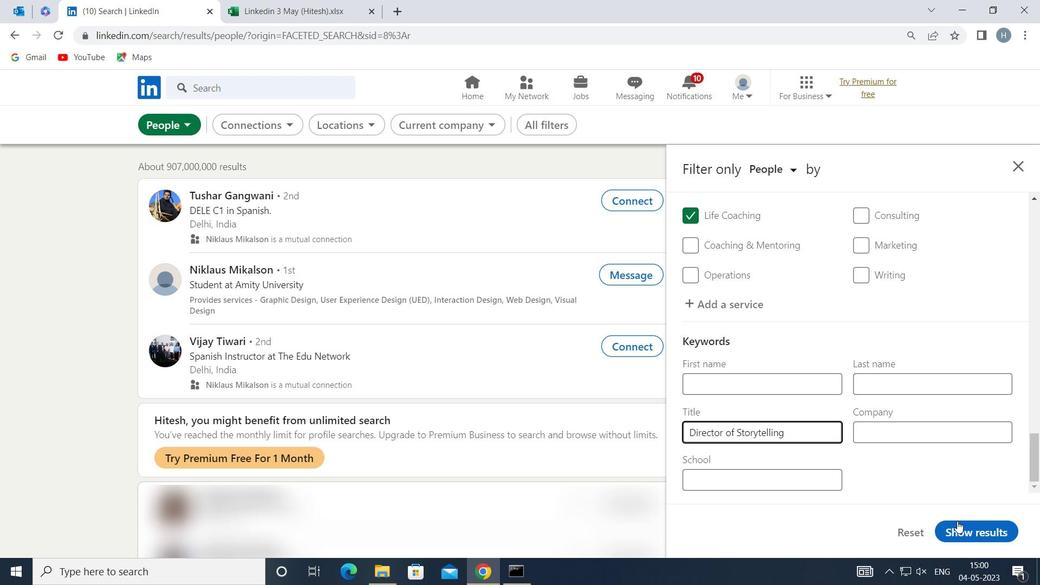 
Action: Mouse pressed left at (967, 530)
Screenshot: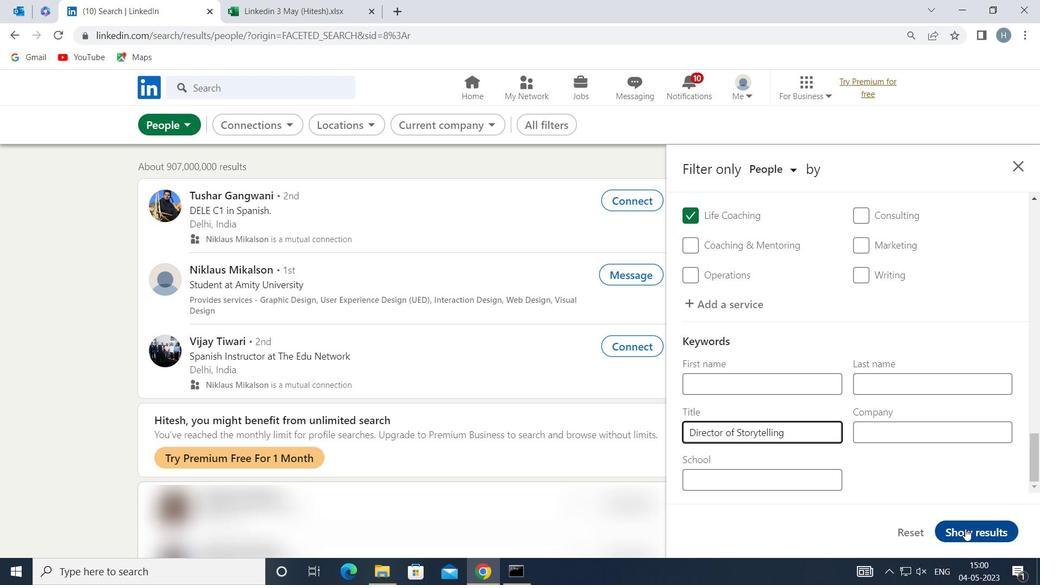 
Action: Mouse moved to (745, 371)
Screenshot: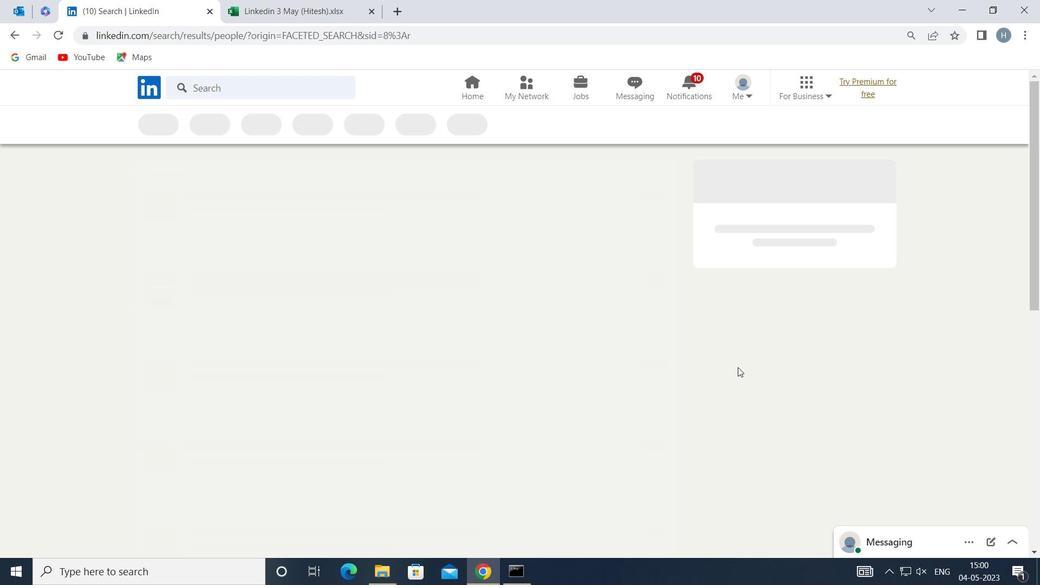 
